 Task: Log work in the project AgileLink for the issue 'Upgrade the security features of a web application to improve data protection and secure communication between server and client' spent time as '2w 3d 14h 53m' and remaining time as '2w 5d 5h 56m' and move to top of backlog. Now add the issue to the epic 'Internet of Things (IoT) implementation'. Log work in the project AgileLink for the issue 'Create a new online platform for online music theory courses with advanced music notation and ear training features' spent time as '4w 4d 18h 43m' and remaining time as '4w 4d 21h 39m' and move to bottom of backlog. Now add the issue to the epic 'Artificial intelligence (AI) integration'
Action: Mouse moved to (199, 64)
Screenshot: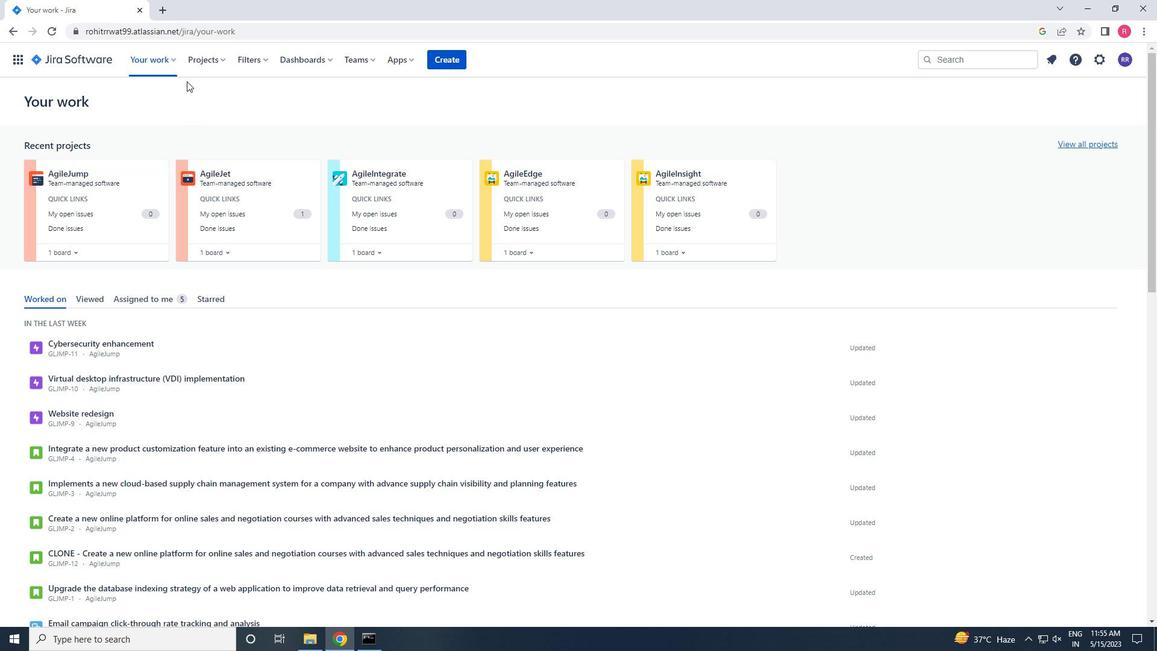 
Action: Mouse pressed left at (199, 64)
Screenshot: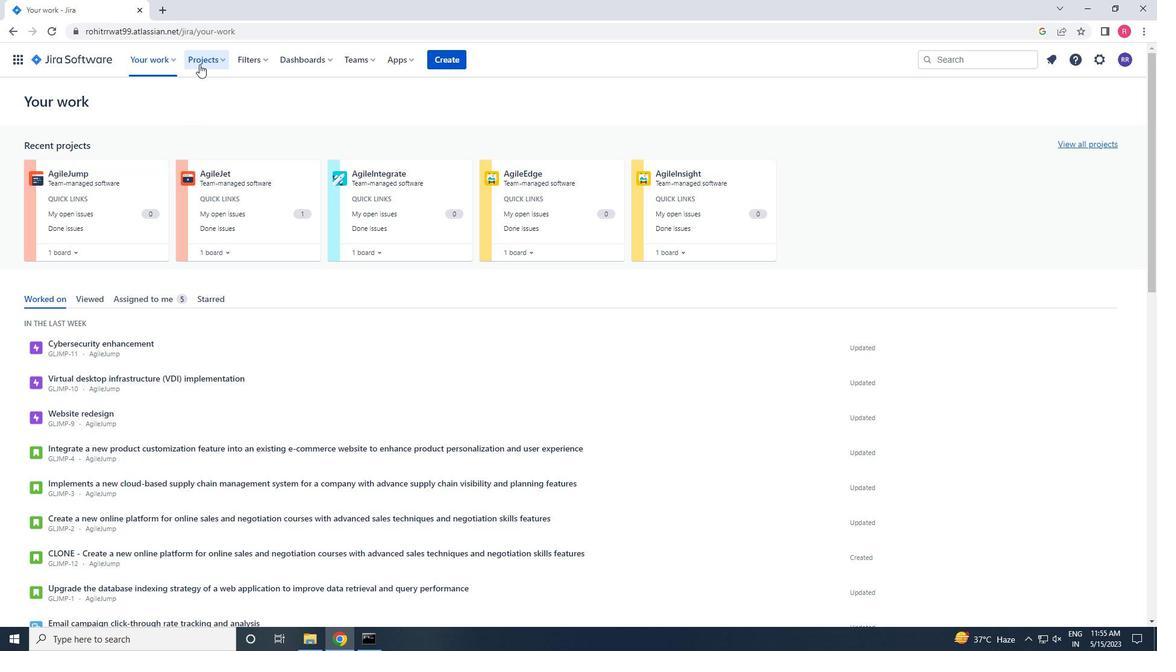 
Action: Mouse moved to (225, 106)
Screenshot: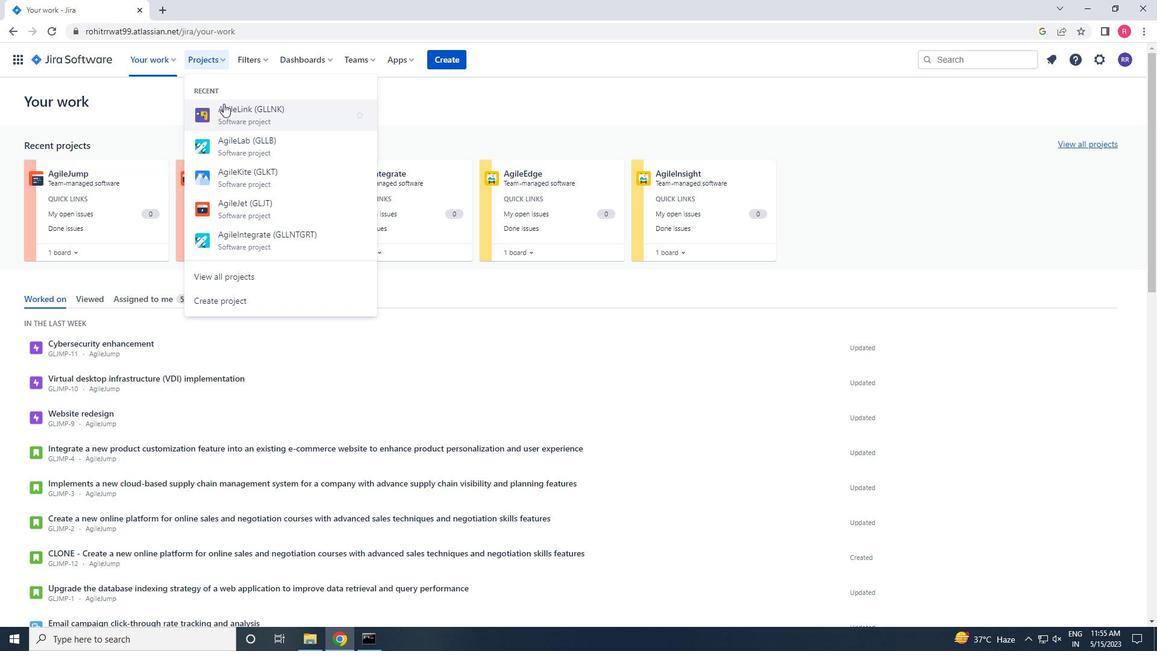 
Action: Mouse pressed left at (225, 106)
Screenshot: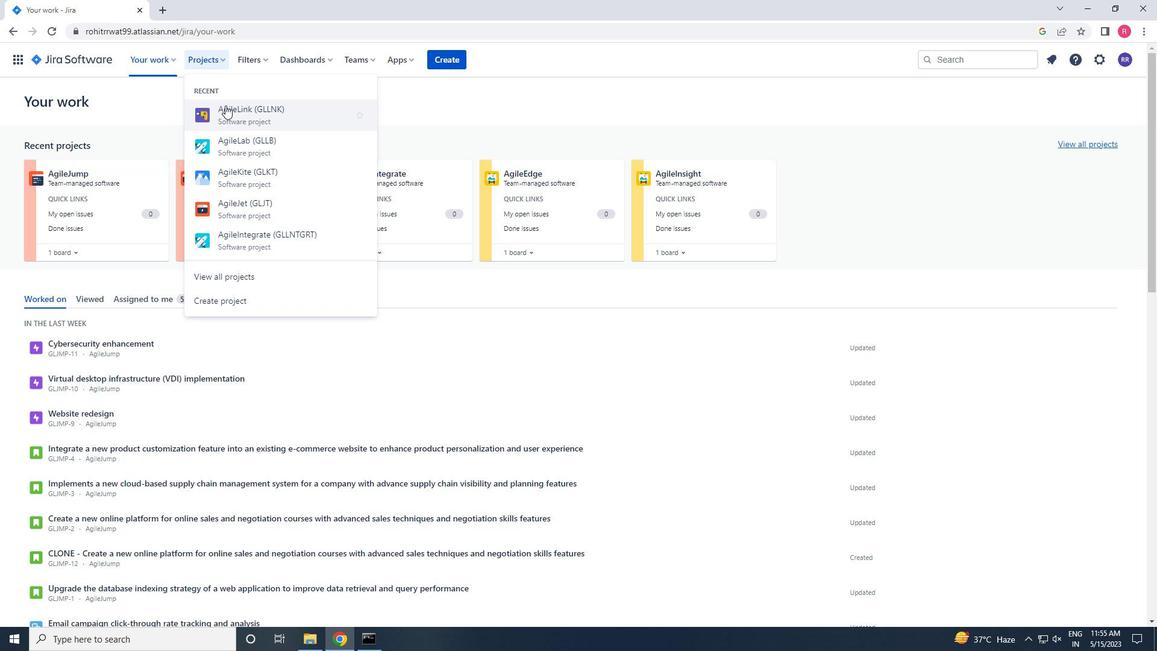 
Action: Mouse moved to (46, 177)
Screenshot: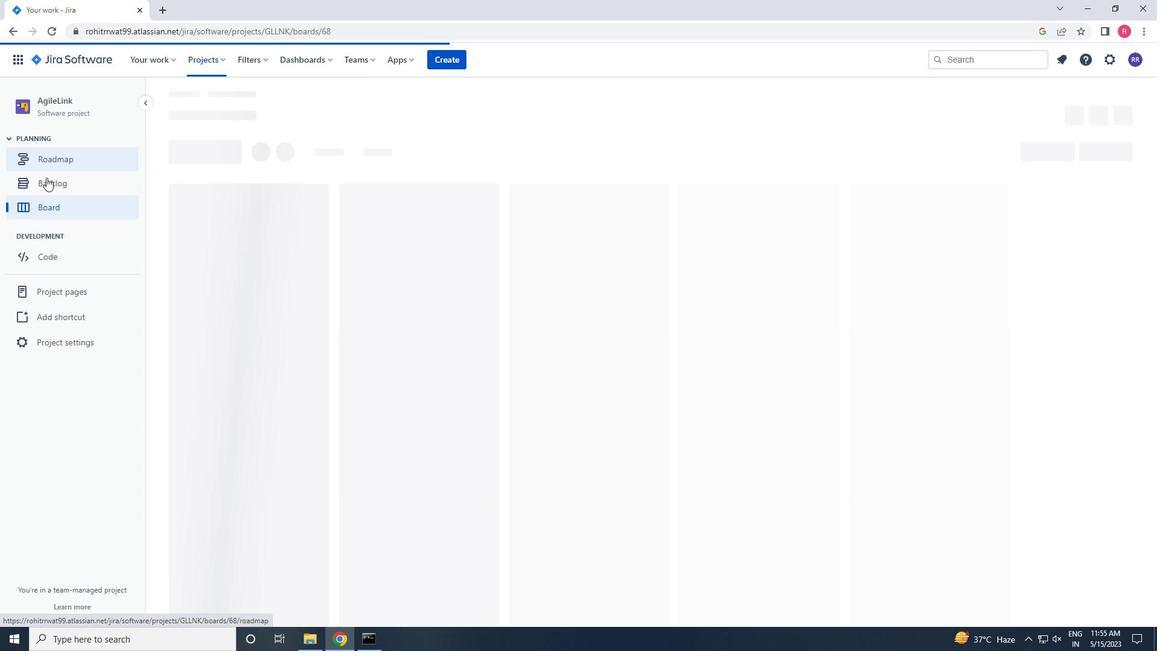 
Action: Mouse pressed left at (46, 177)
Screenshot: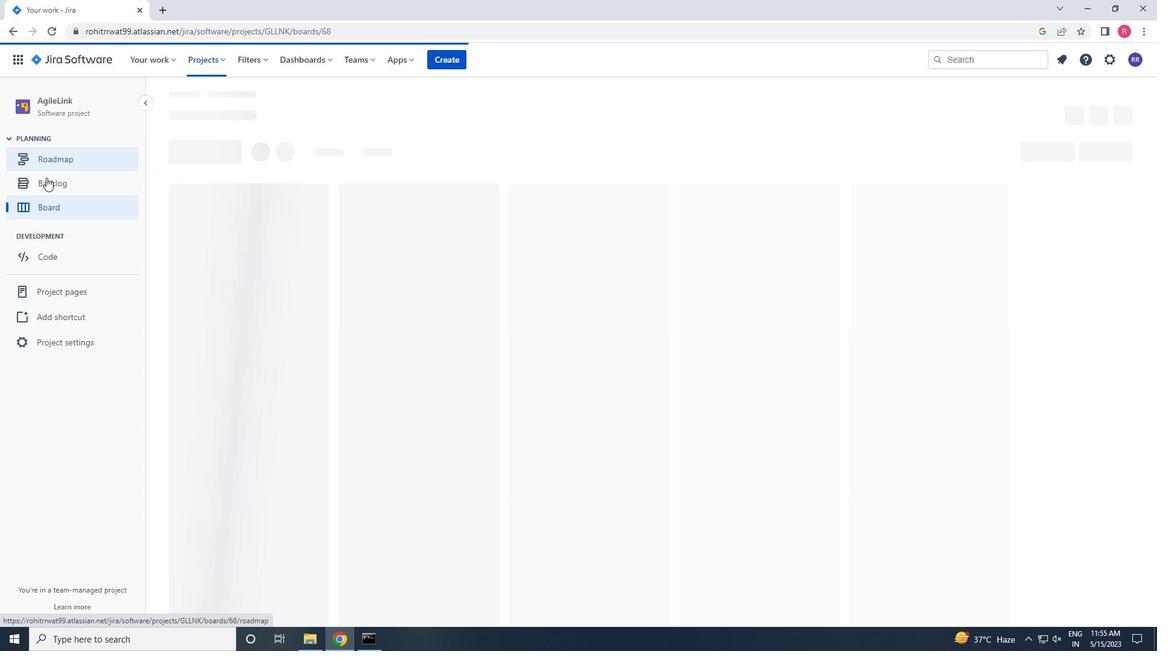 
Action: Mouse moved to (968, 434)
Screenshot: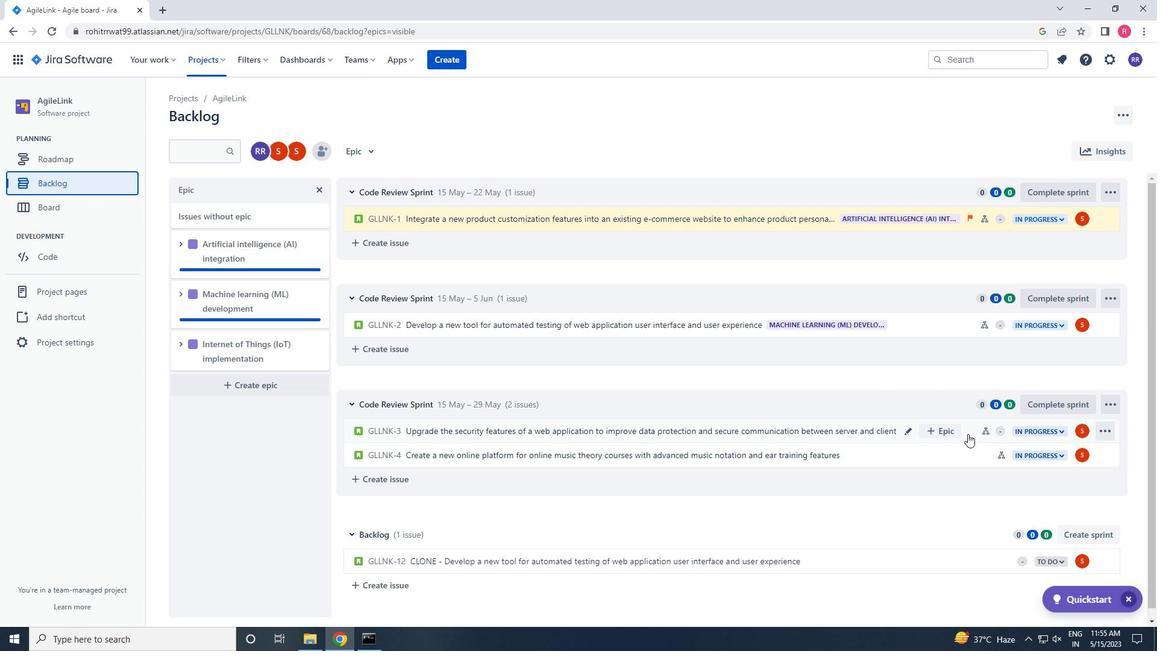 
Action: Mouse pressed left at (968, 434)
Screenshot: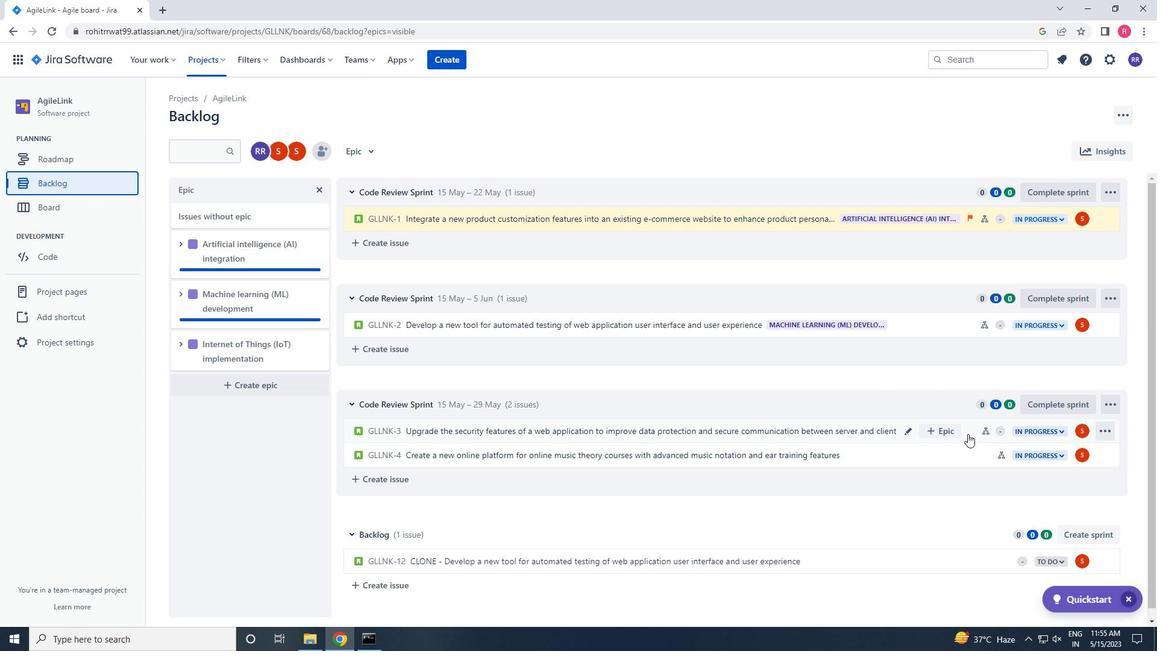 
Action: Mouse moved to (1114, 185)
Screenshot: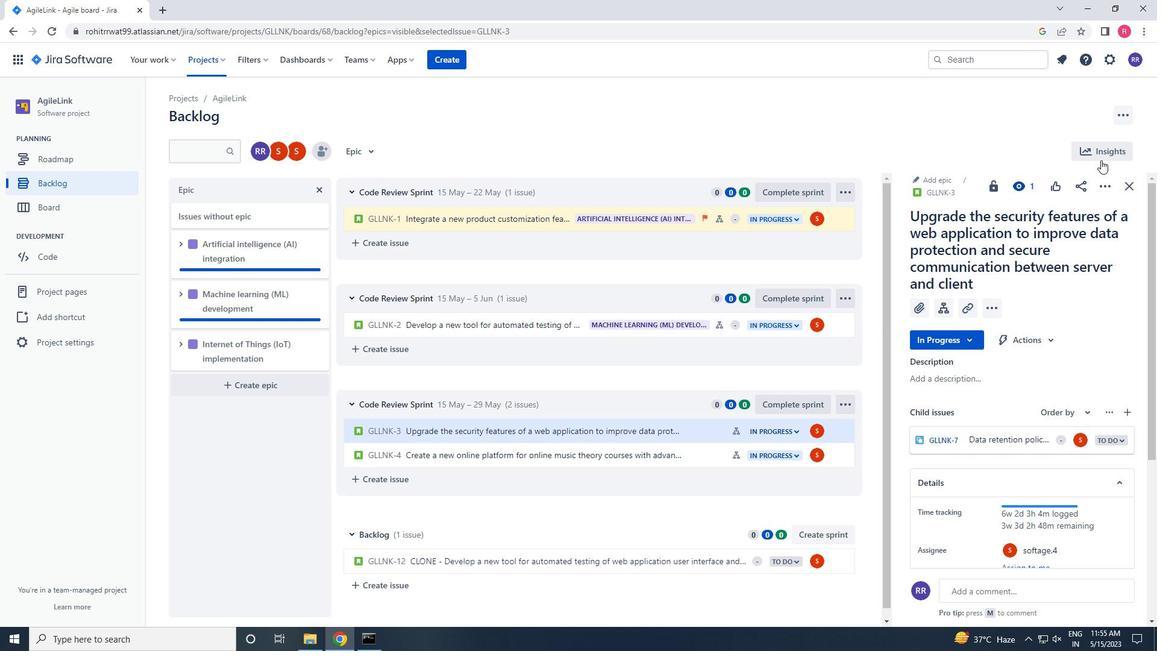 
Action: Mouse pressed left at (1114, 185)
Screenshot: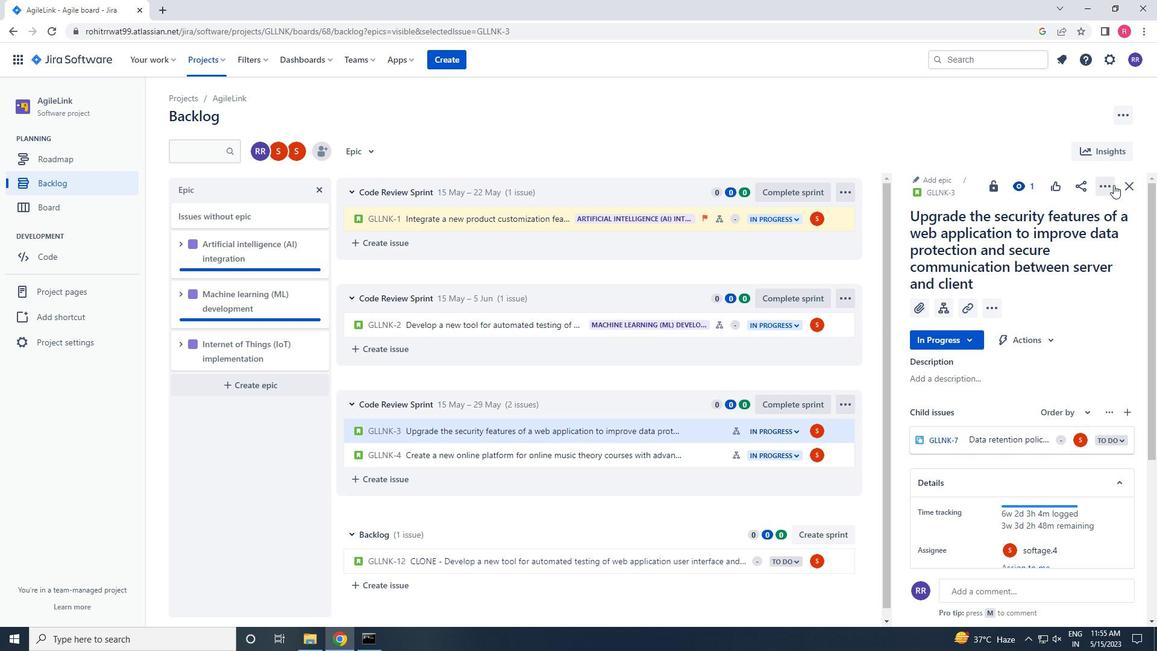 
Action: Mouse moved to (1046, 218)
Screenshot: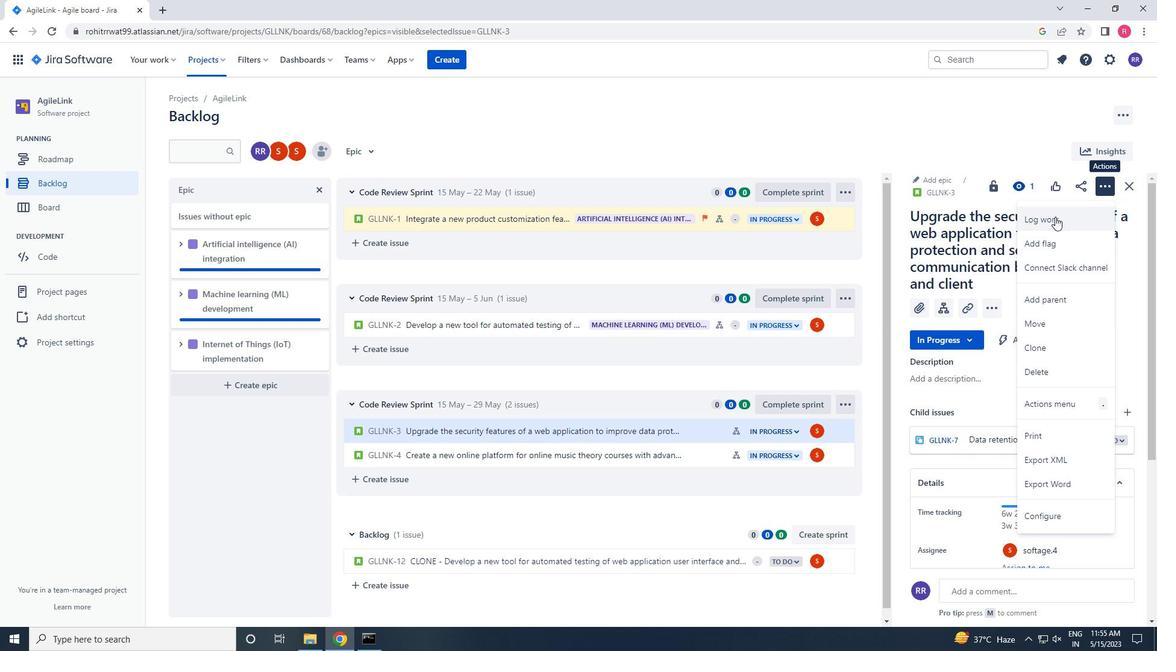 
Action: Mouse pressed left at (1046, 218)
Screenshot: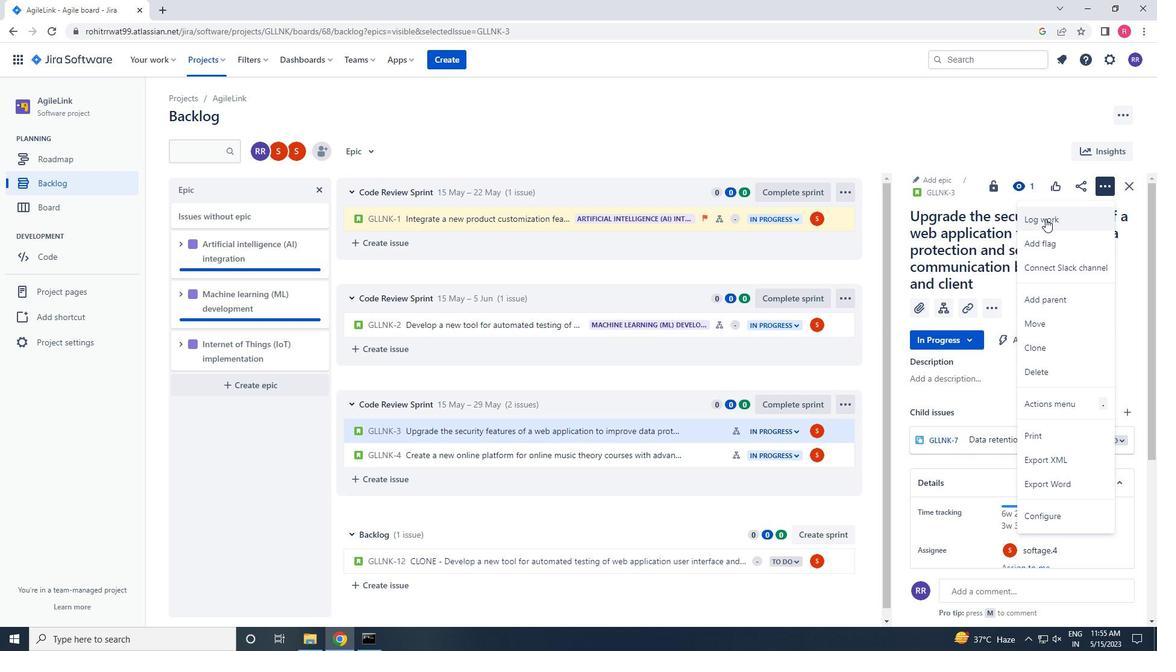 
Action: Key pressed 2w<Key.space>3d<Key.space>14h<Key.space>53m<Key.tab>2w<Key.space>5d<Key.space>5h<Key.space>56m
Screenshot: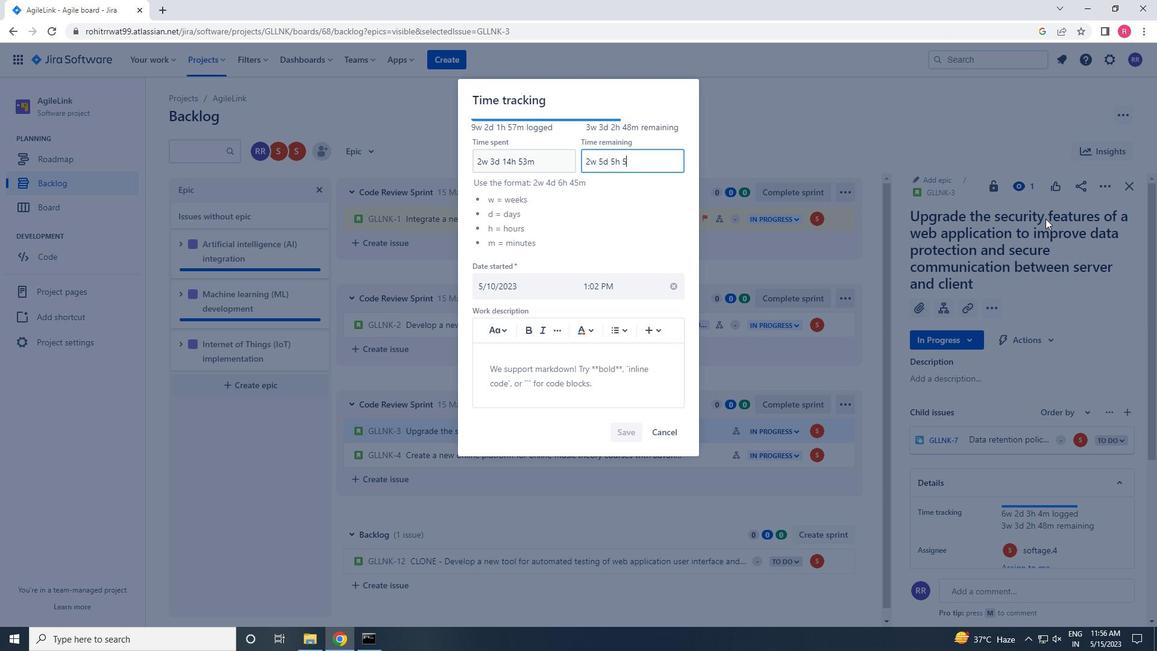 
Action: Mouse moved to (625, 431)
Screenshot: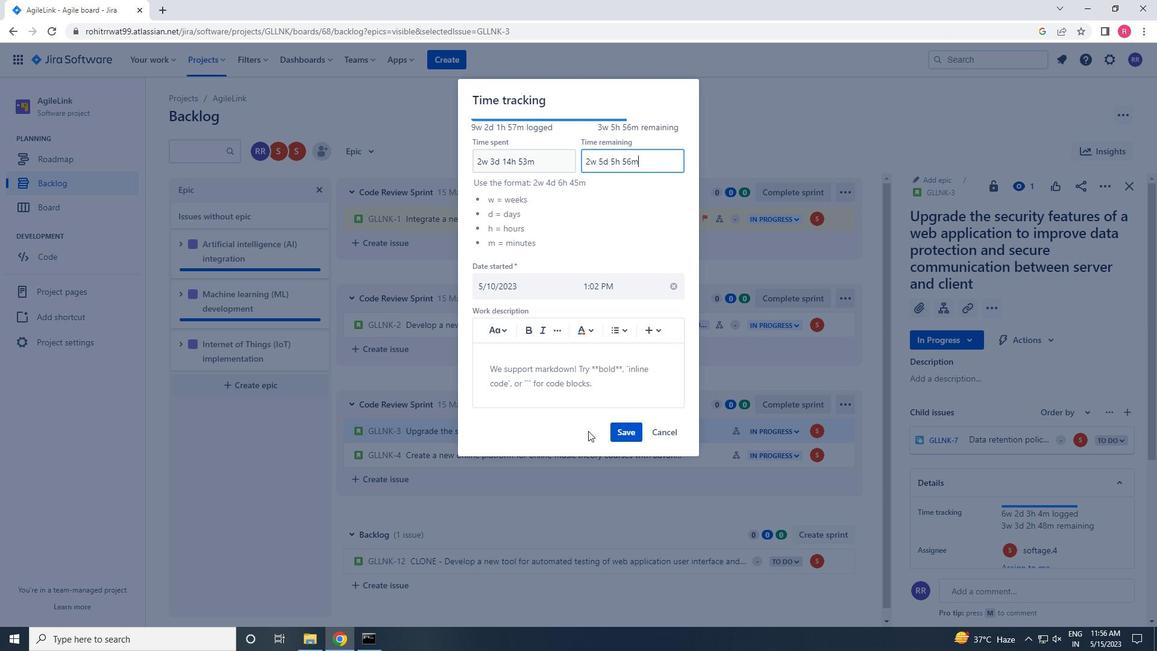 
Action: Mouse pressed left at (625, 431)
Screenshot: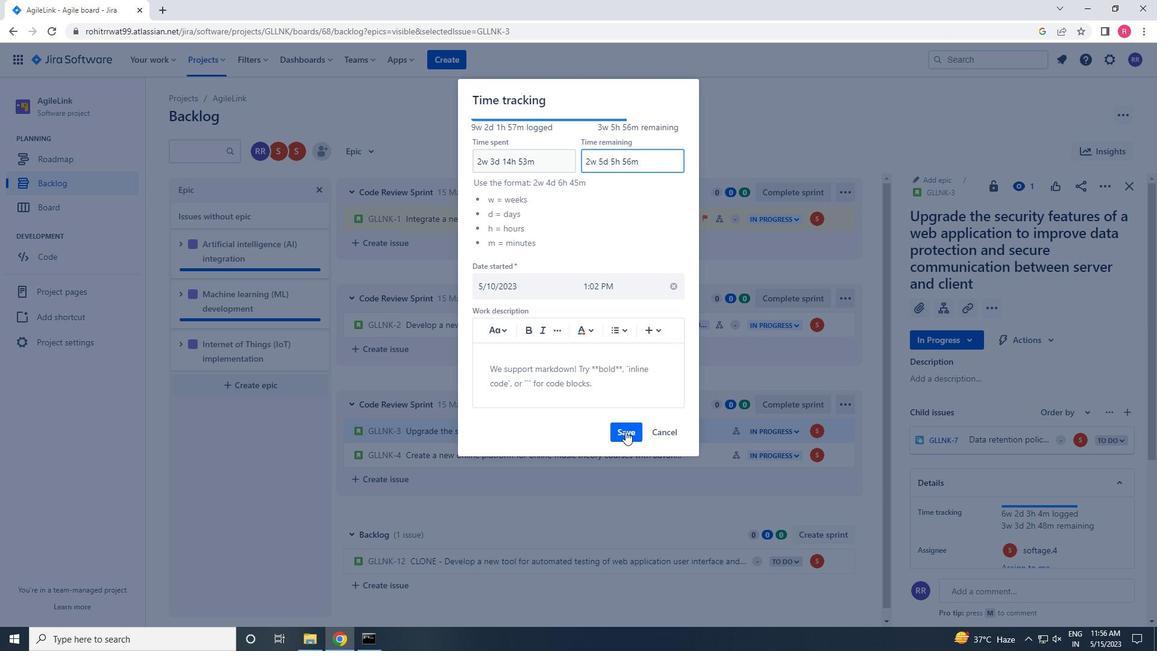 
Action: Mouse moved to (839, 436)
Screenshot: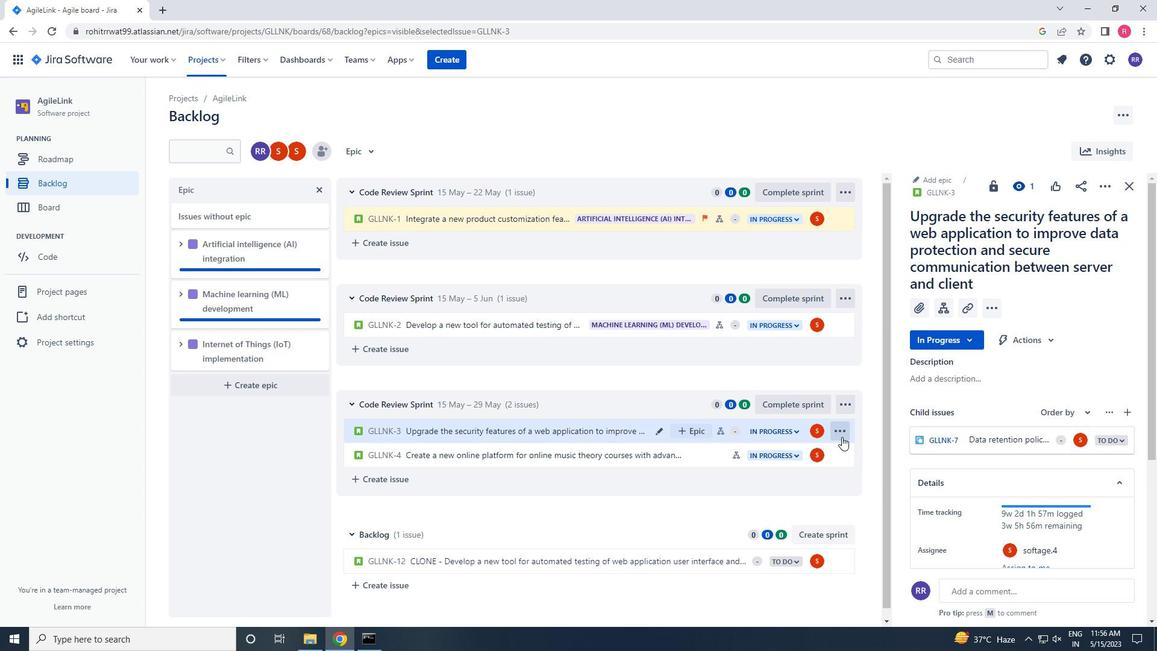 
Action: Mouse pressed left at (839, 436)
Screenshot: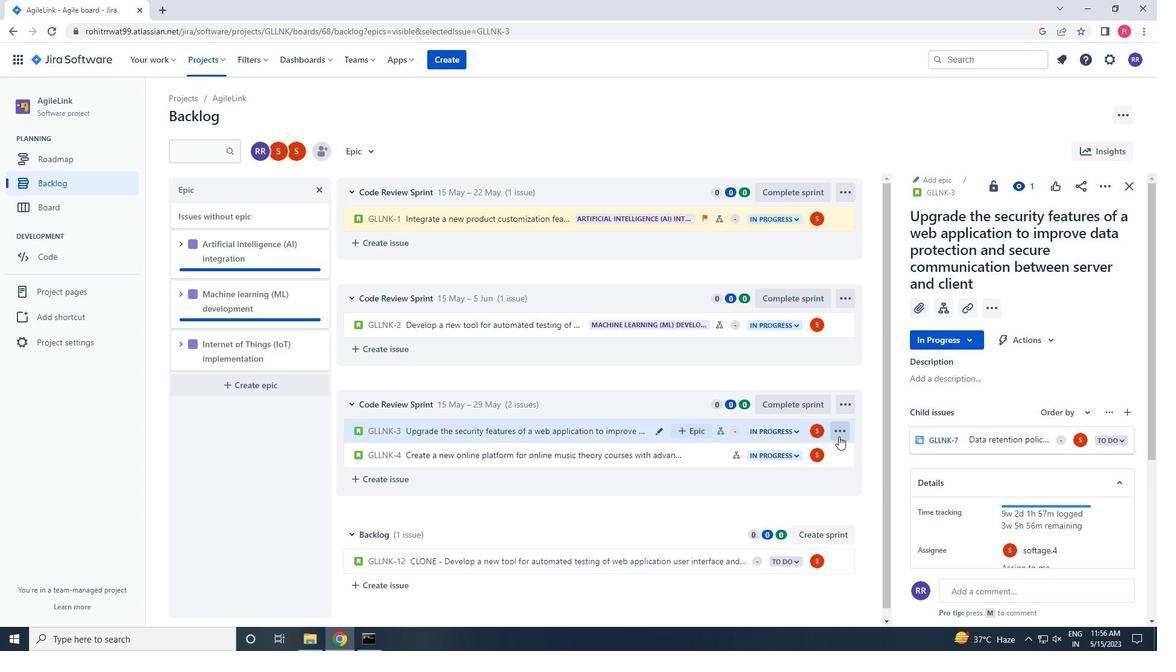 
Action: Mouse moved to (800, 388)
Screenshot: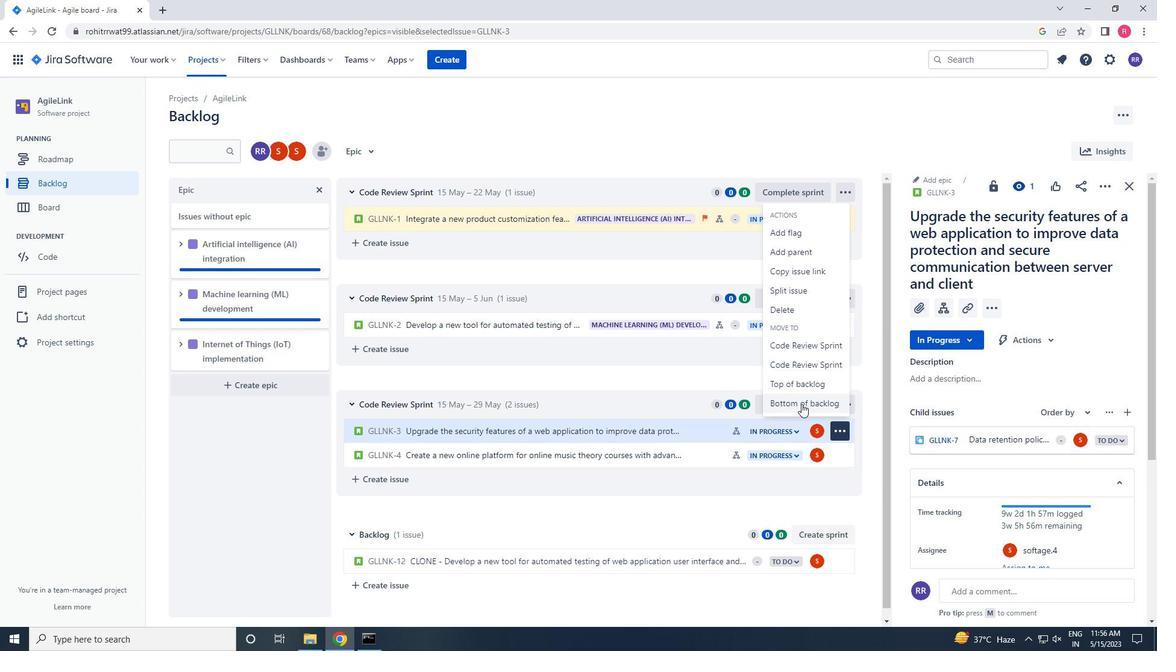 
Action: Mouse pressed left at (800, 388)
Screenshot: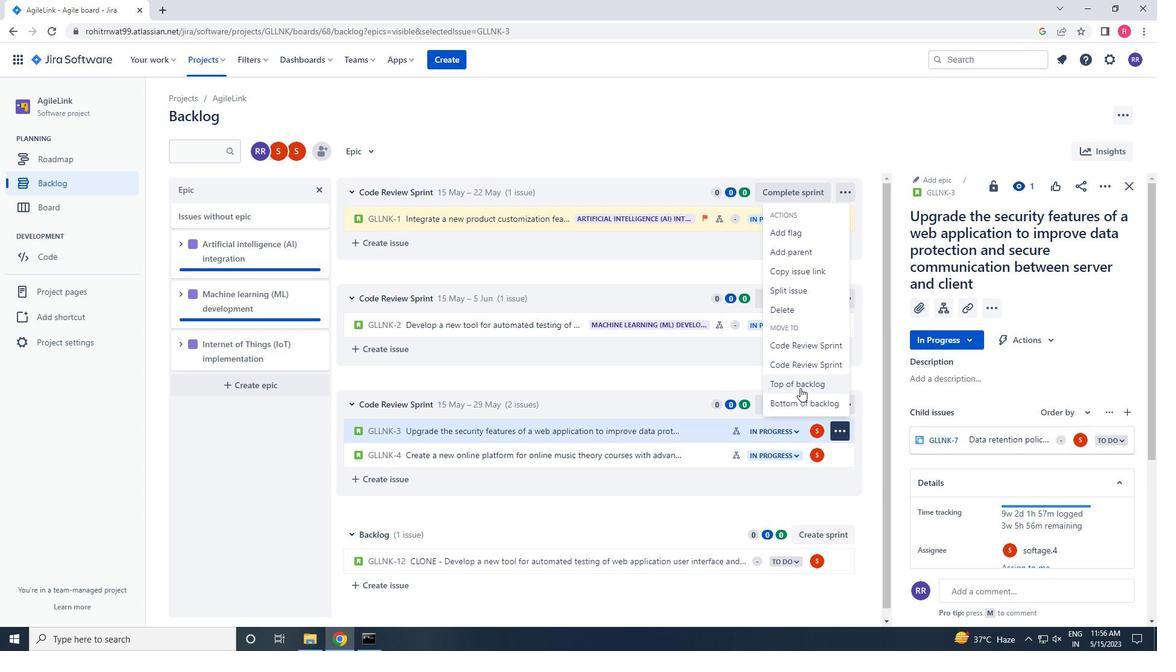 
Action: Mouse moved to (619, 199)
Screenshot: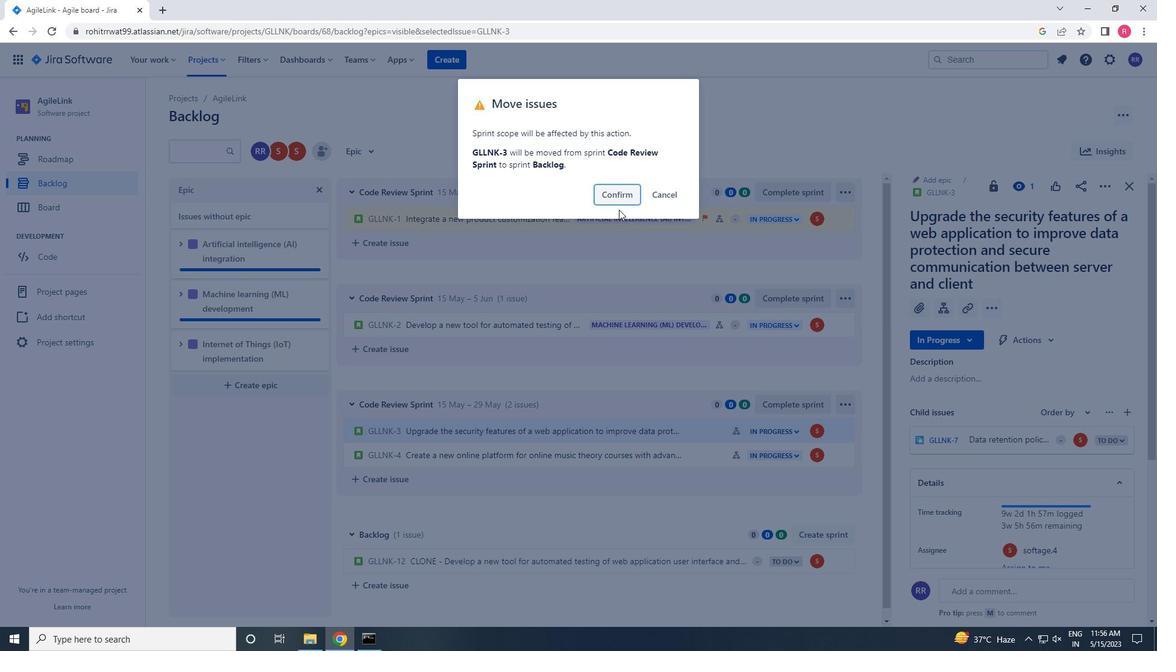 
Action: Mouse pressed left at (619, 199)
Screenshot: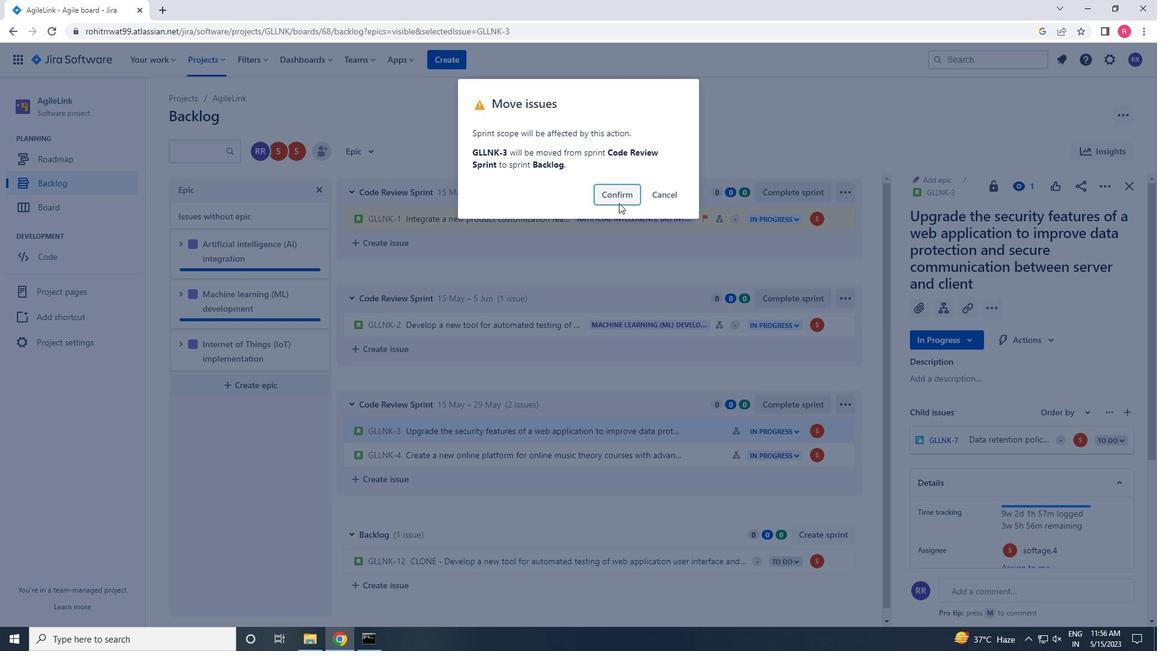 
Action: Mouse moved to (694, 537)
Screenshot: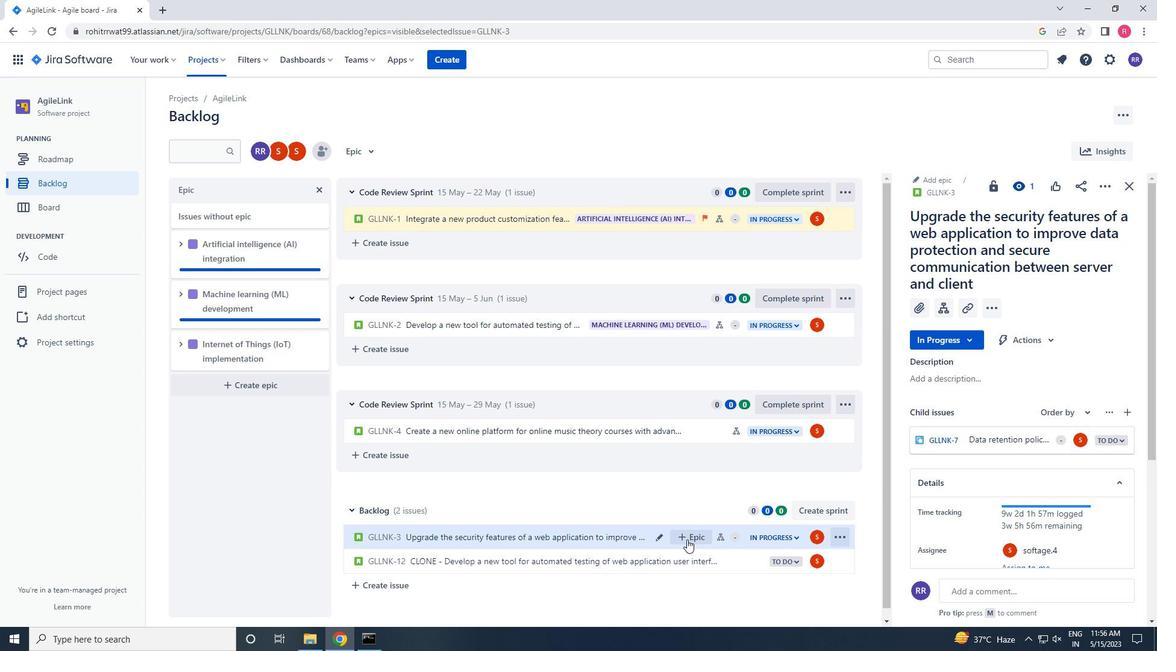 
Action: Mouse pressed left at (694, 537)
Screenshot: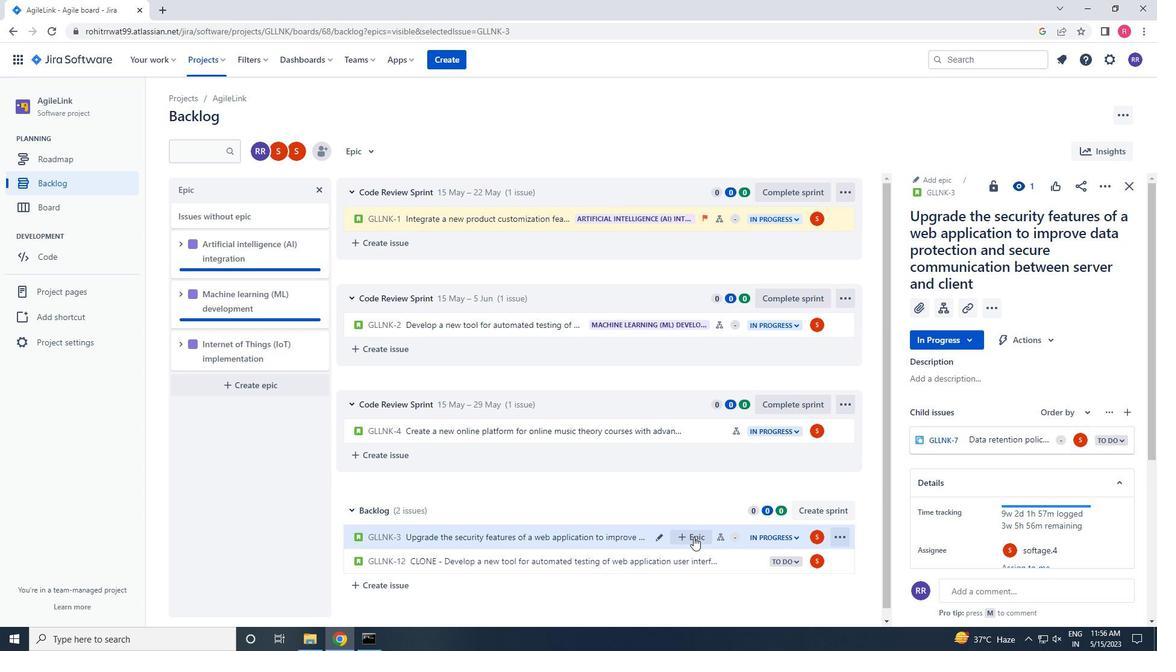 
Action: Mouse moved to (671, 521)
Screenshot: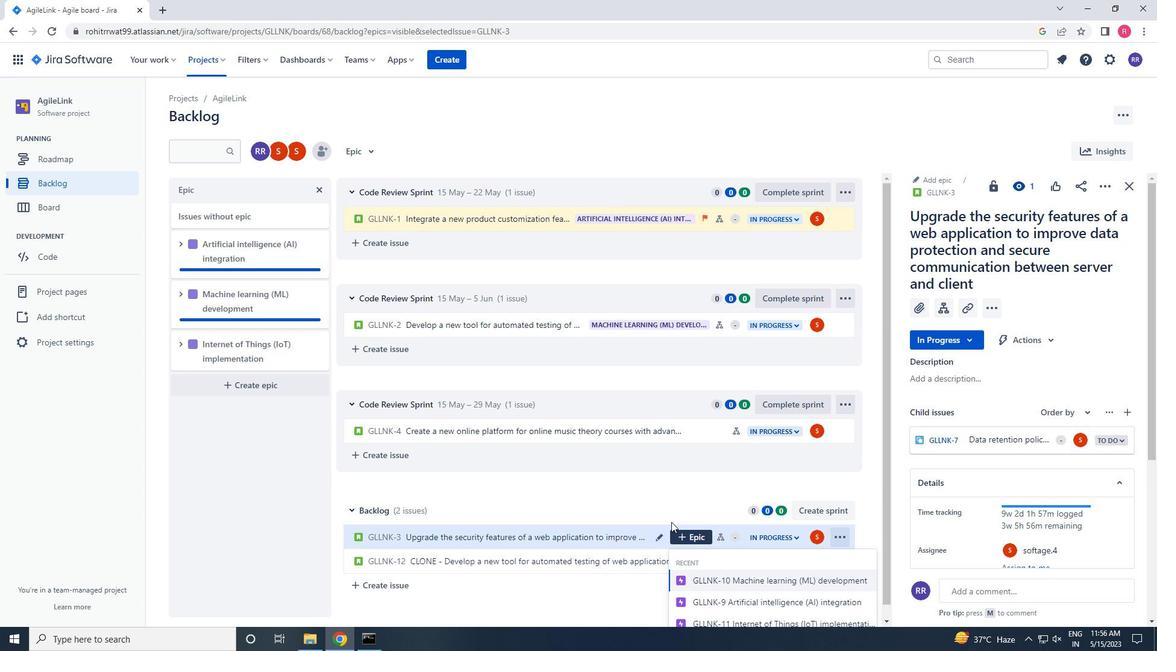 
Action: Mouse scrolled (671, 521) with delta (0, 0)
Screenshot: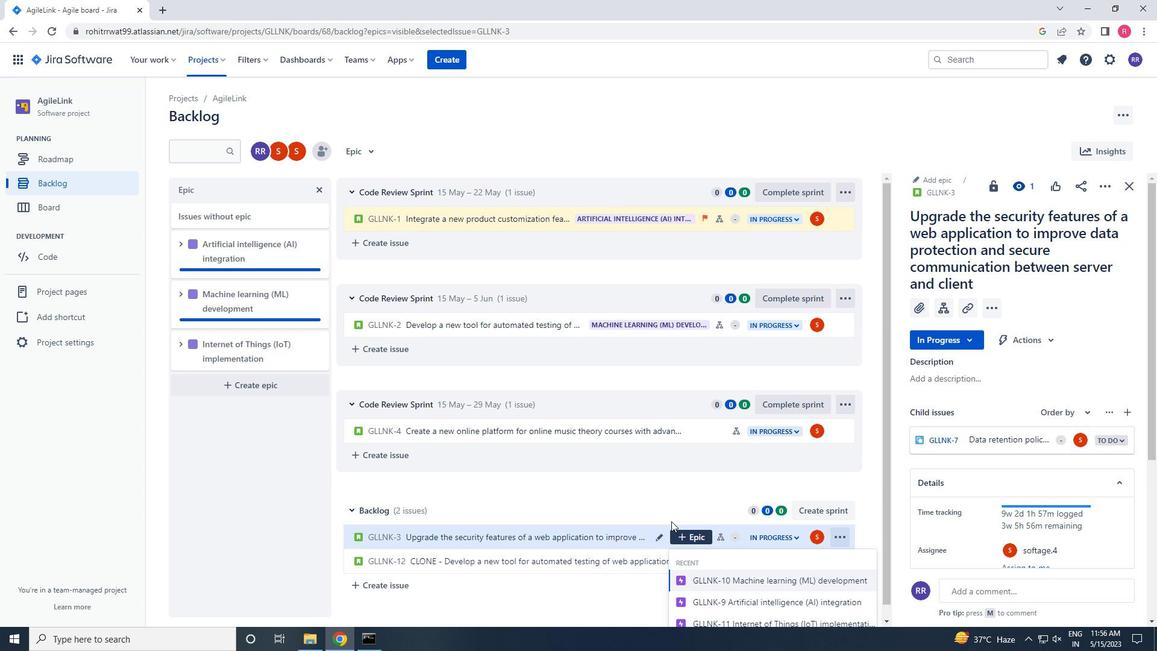 
Action: Mouse scrolled (671, 521) with delta (0, 0)
Screenshot: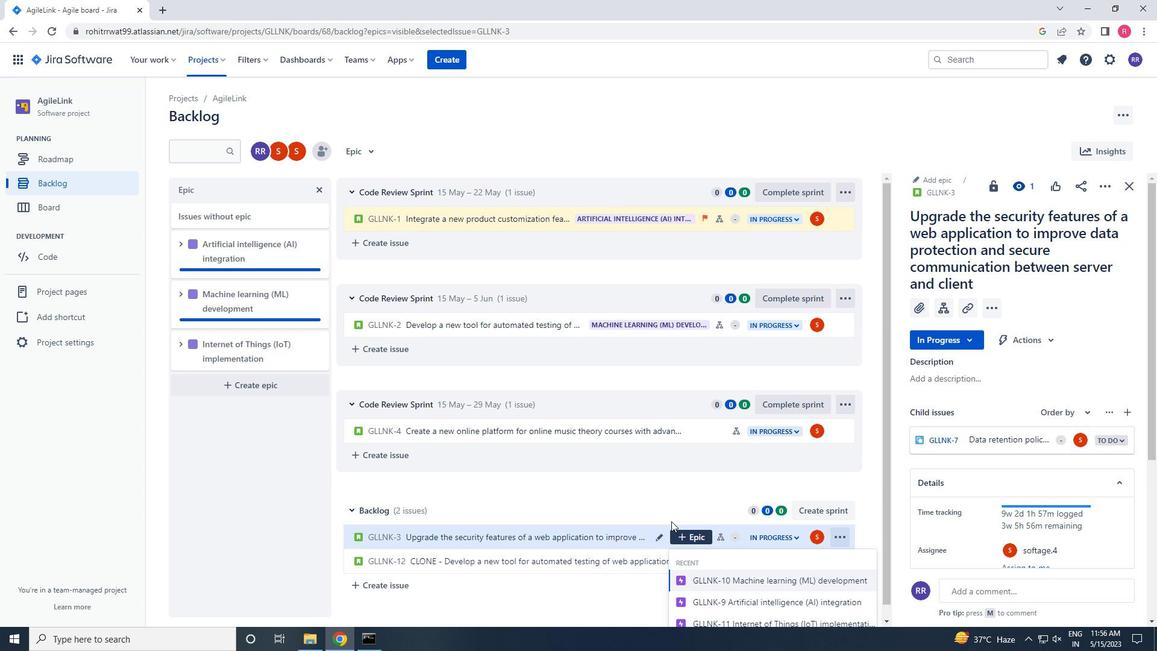 
Action: Mouse scrolled (671, 521) with delta (0, 0)
Screenshot: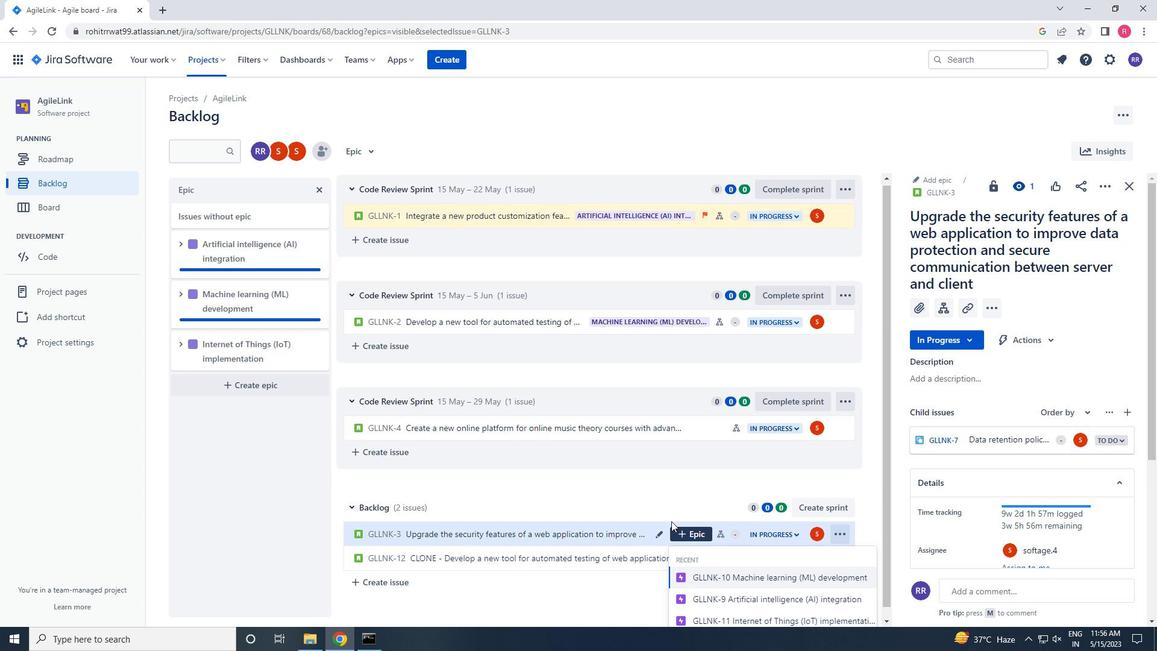 
Action: Mouse moved to (671, 521)
Screenshot: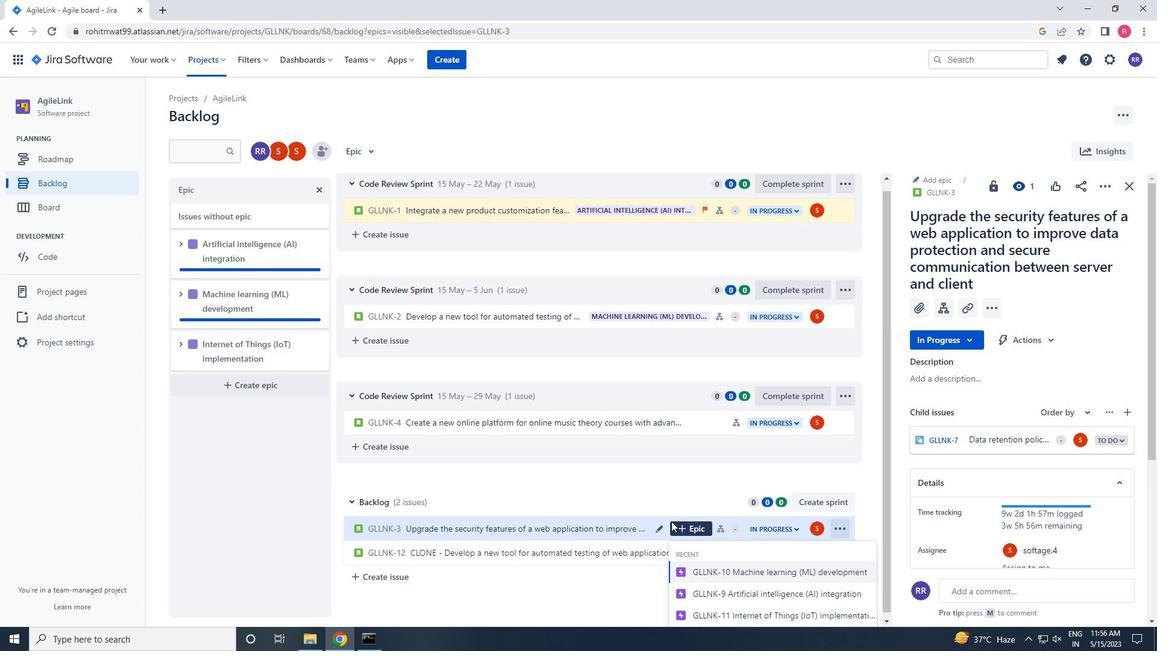 
Action: Mouse scrolled (671, 520) with delta (0, 0)
Screenshot: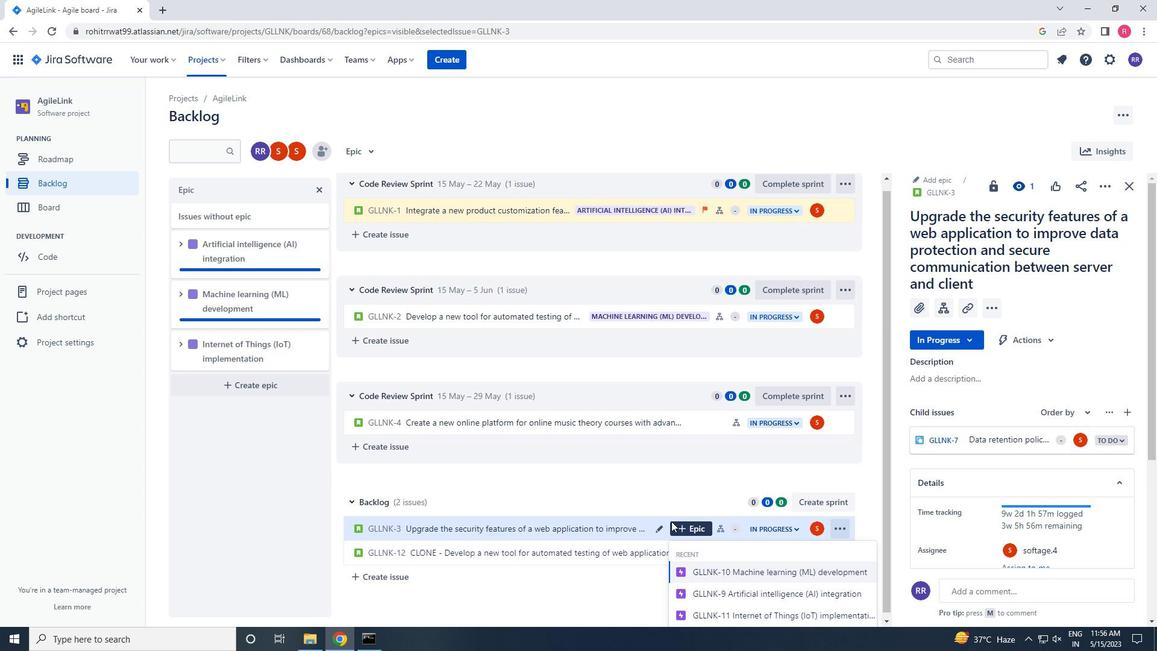 
Action: Mouse moved to (671, 518)
Screenshot: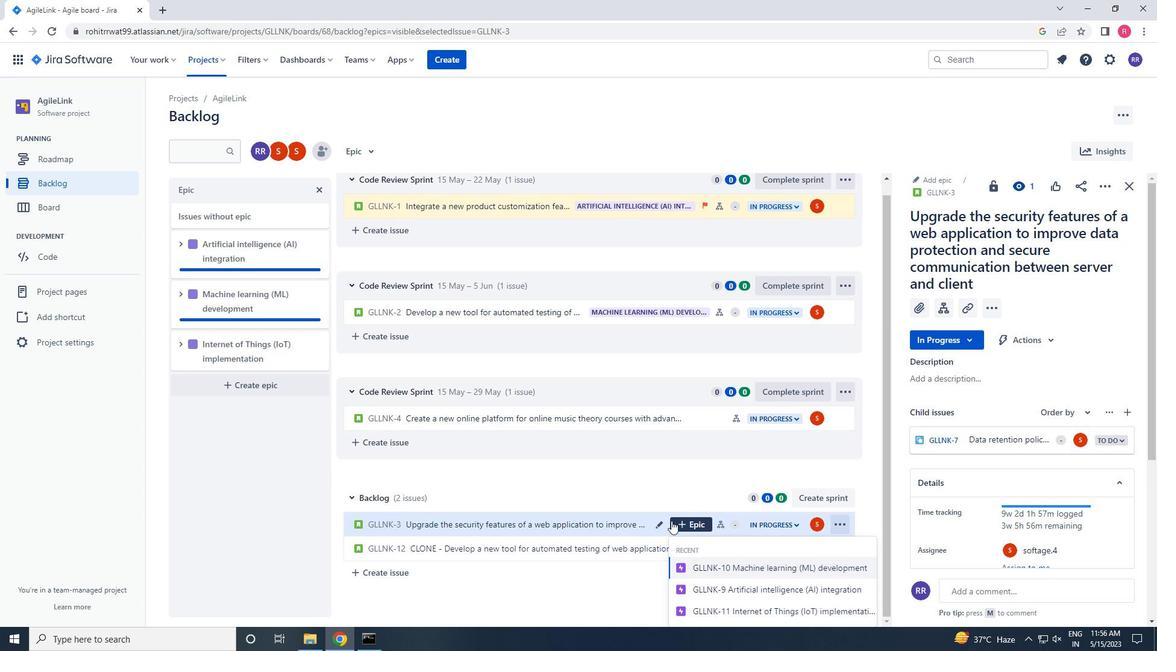 
Action: Mouse scrolled (671, 517) with delta (0, 0)
Screenshot: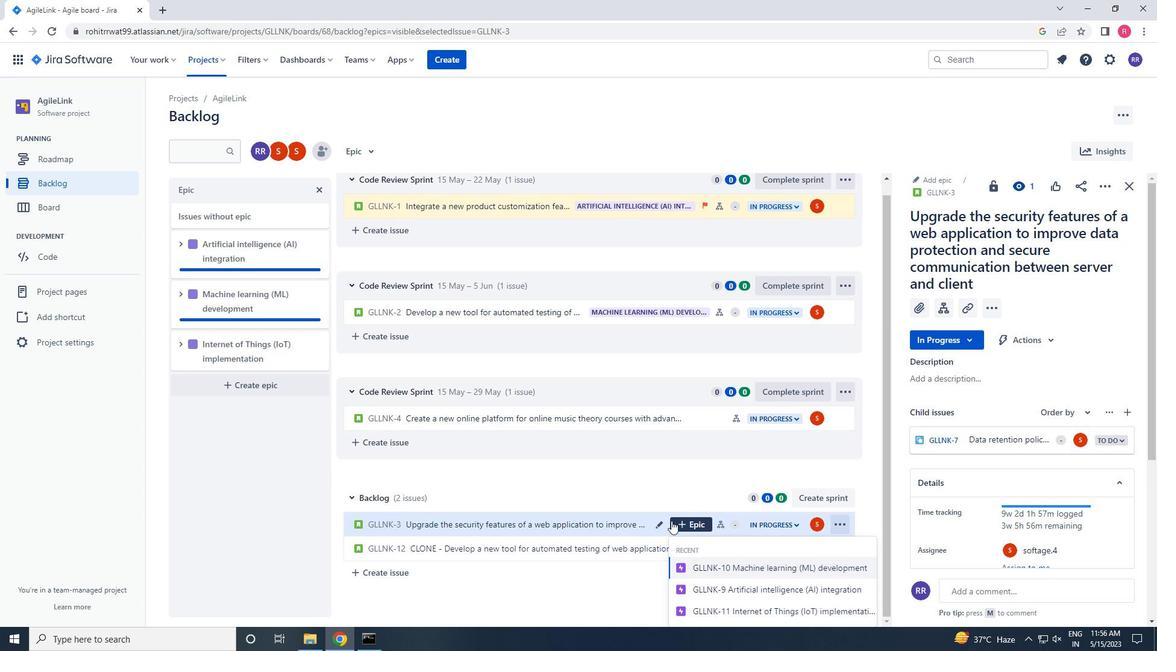 
Action: Mouse moved to (739, 609)
Screenshot: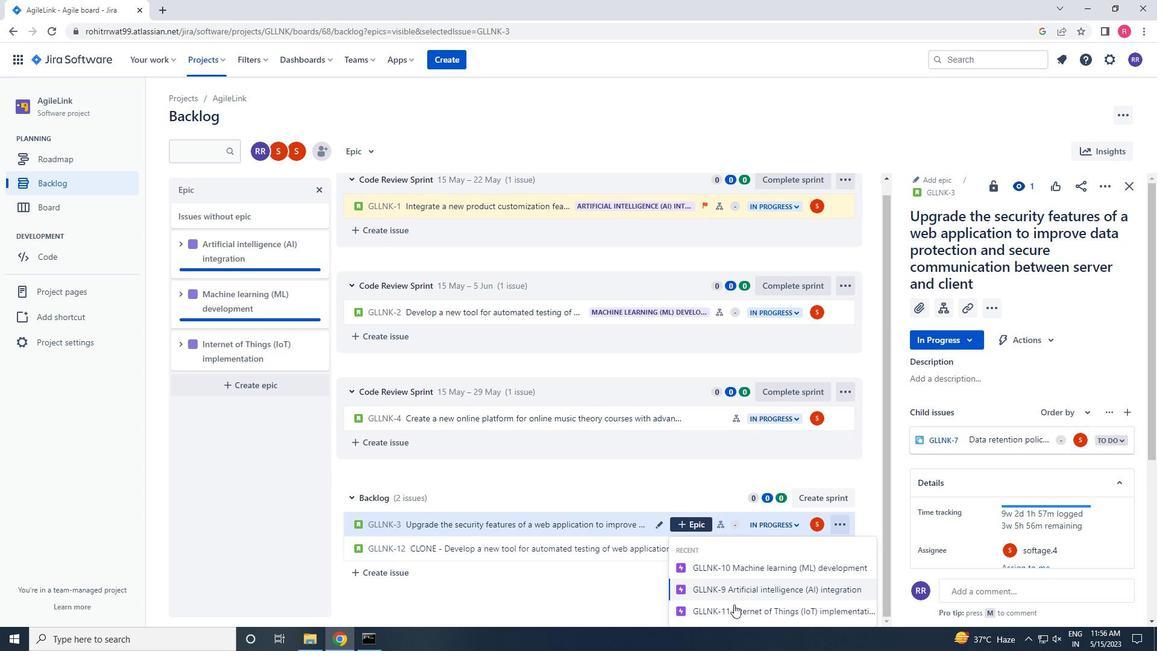 
Action: Mouse pressed left at (739, 609)
Screenshot: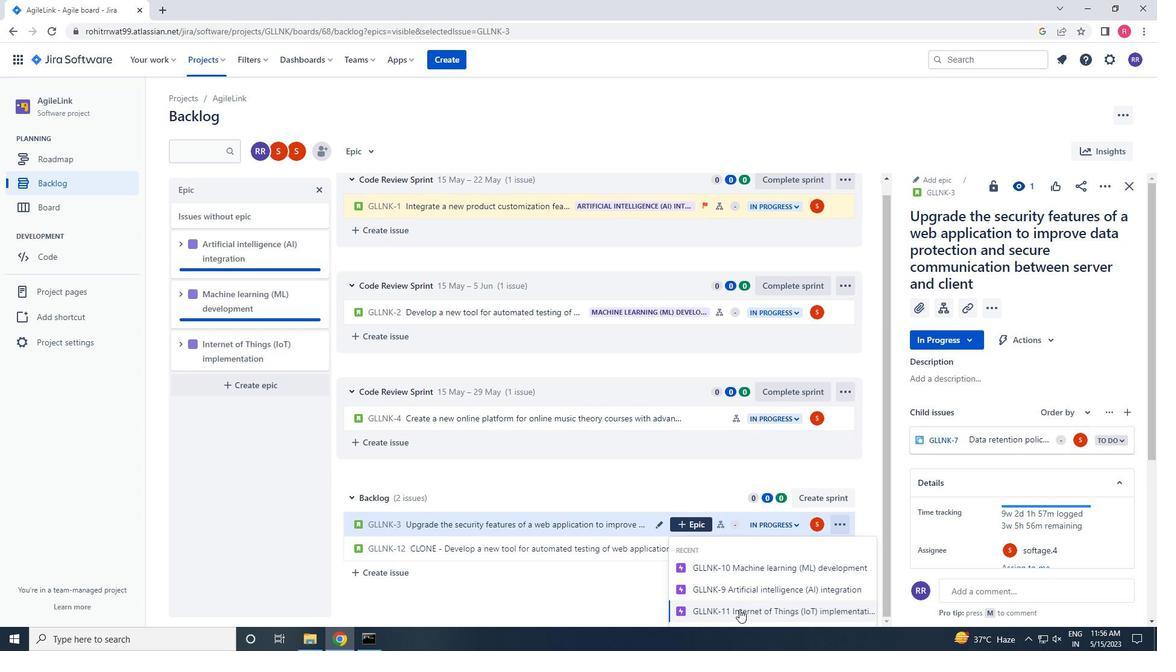 
Action: Mouse moved to (716, 428)
Screenshot: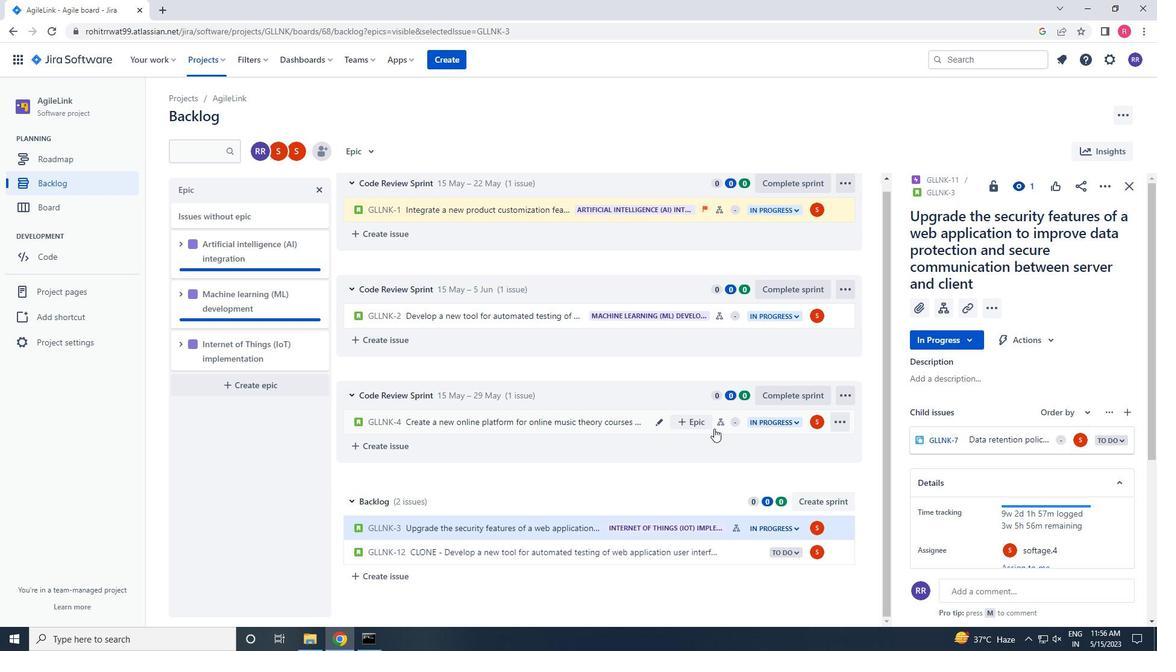 
Action: Mouse pressed left at (716, 428)
Screenshot: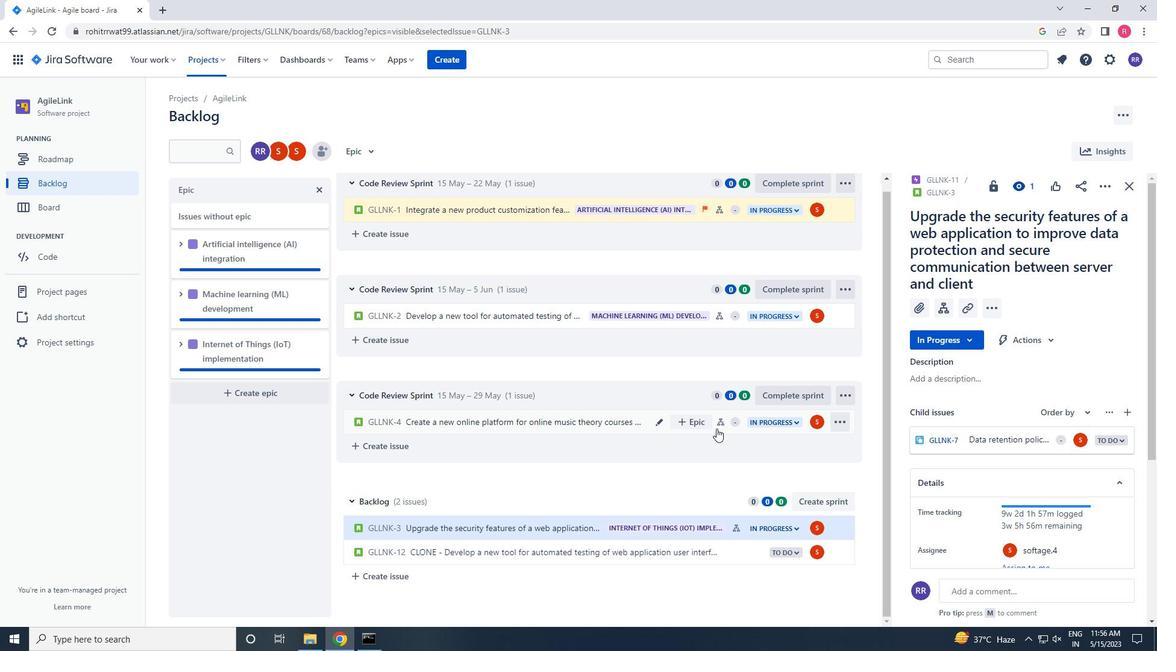 
Action: Mouse moved to (1099, 191)
Screenshot: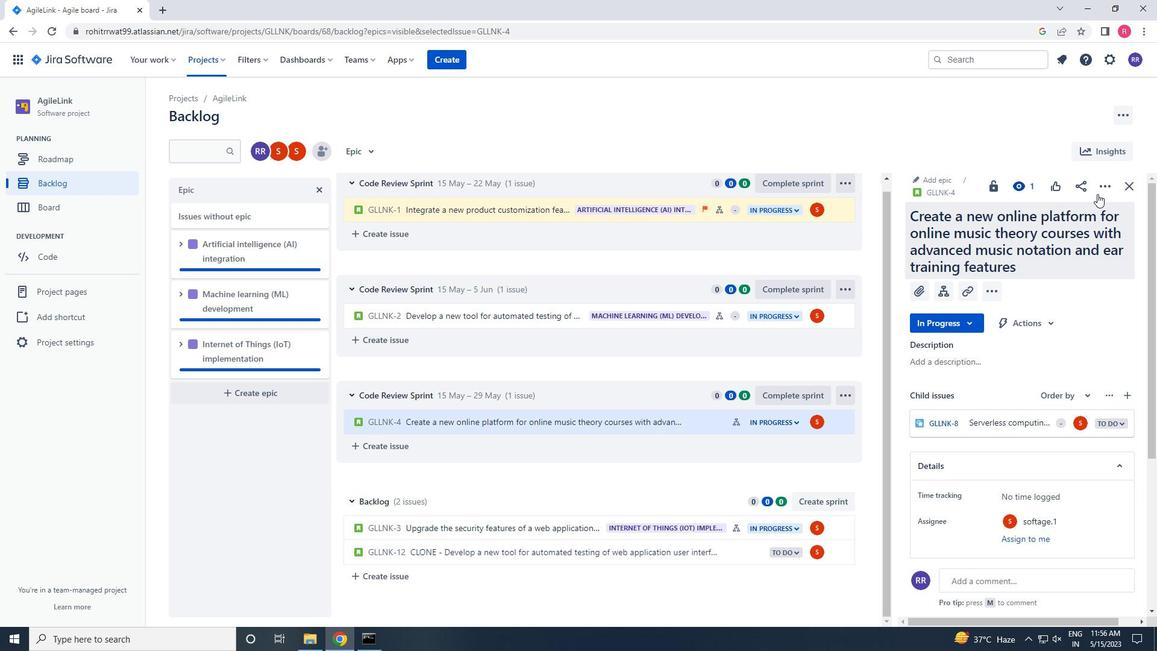 
Action: Mouse pressed left at (1099, 191)
Screenshot: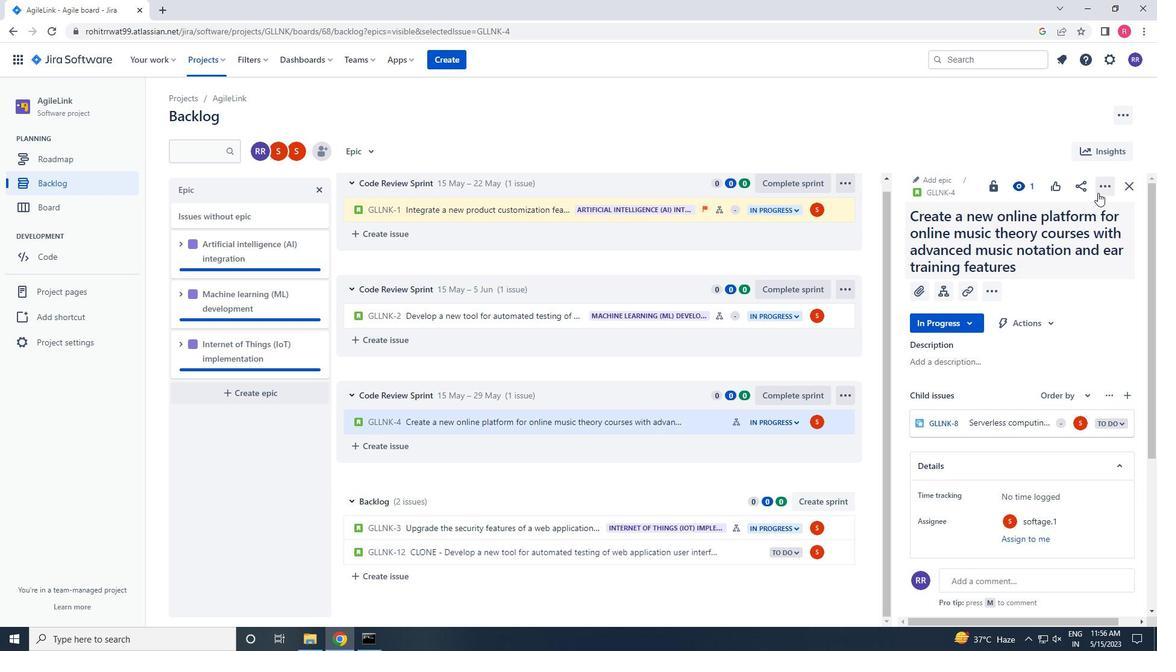 
Action: Mouse moved to (1048, 218)
Screenshot: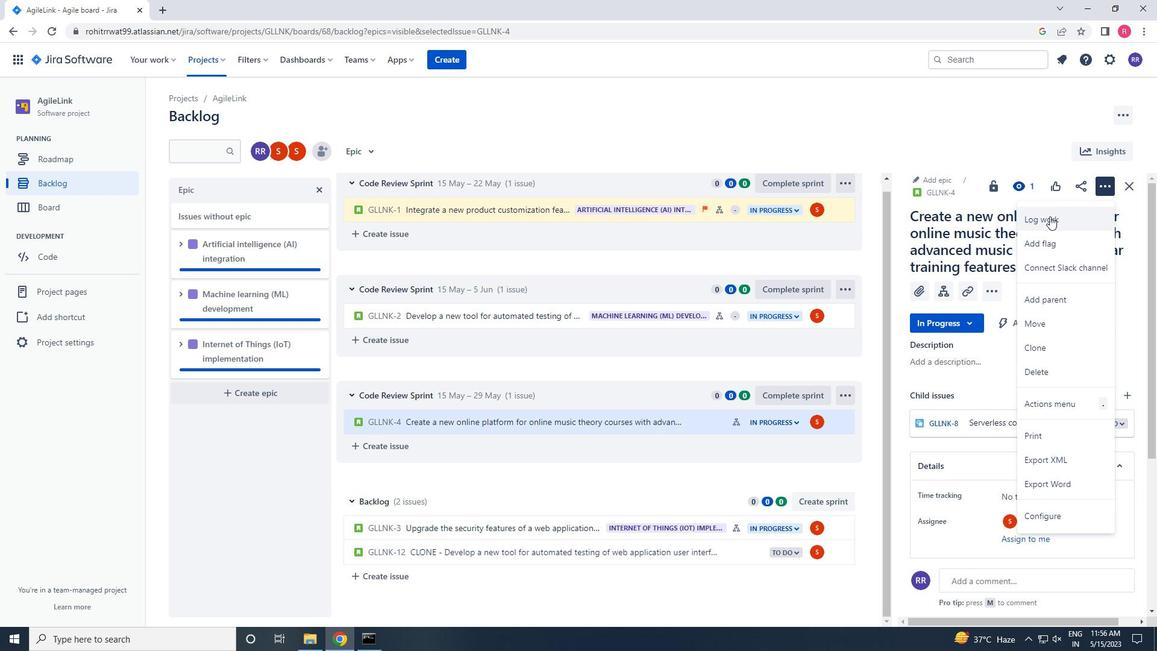 
Action: Mouse pressed left at (1048, 218)
Screenshot: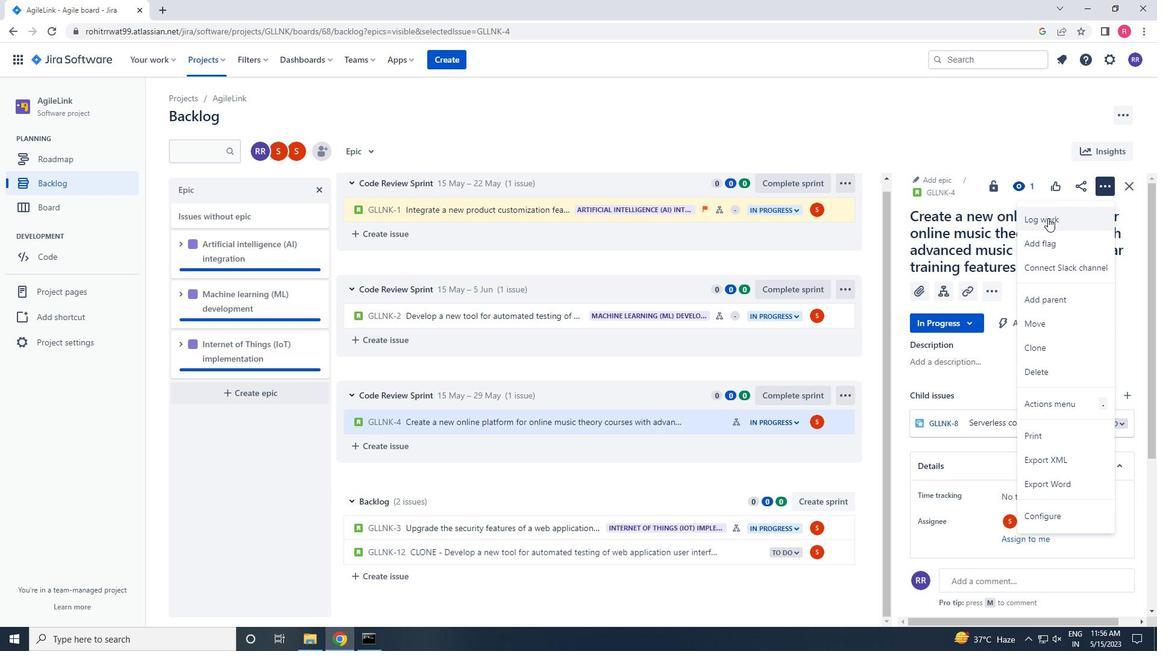 
Action: Key pressed 4w<Key.space>4d<Key.space>18h<Key.space>43m<Key.tab>4e<Key.backspace>w<Key.space>4d<Key.space>21h<Key.space>39m
Screenshot: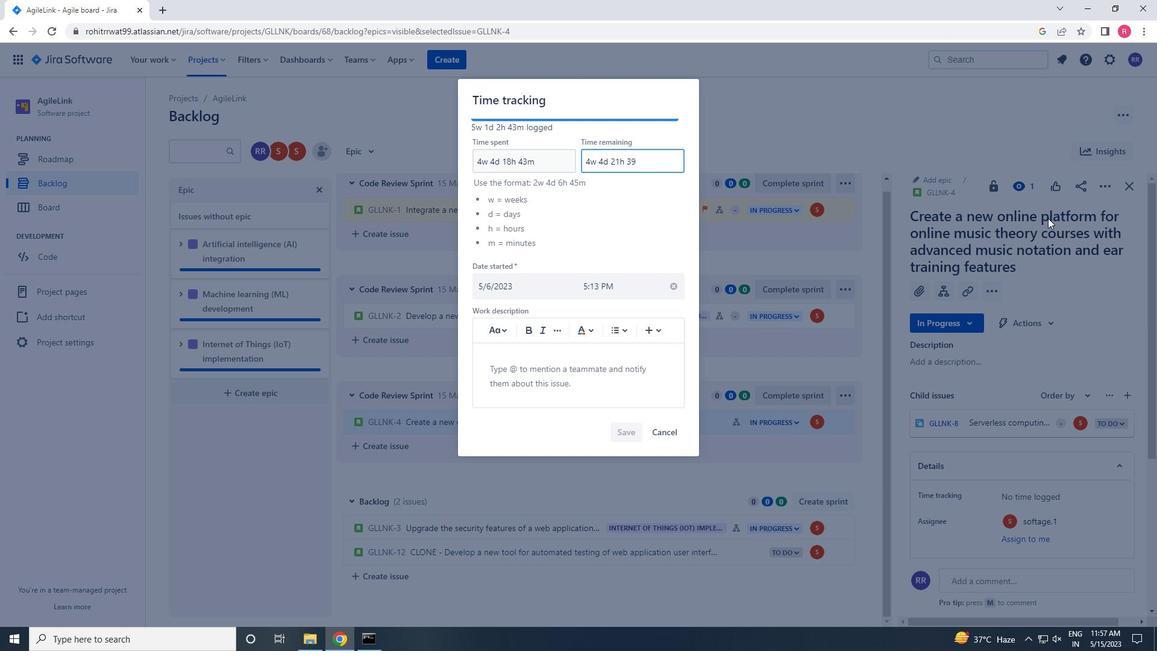 
Action: Mouse moved to (627, 433)
Screenshot: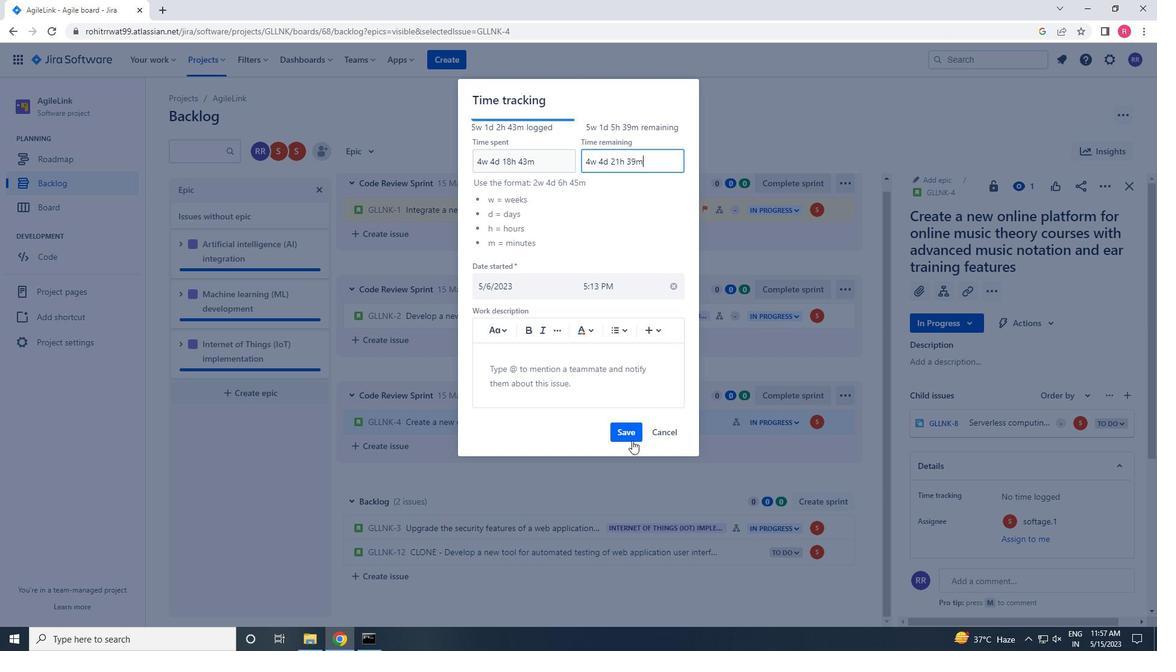 
Action: Mouse pressed left at (627, 433)
Screenshot: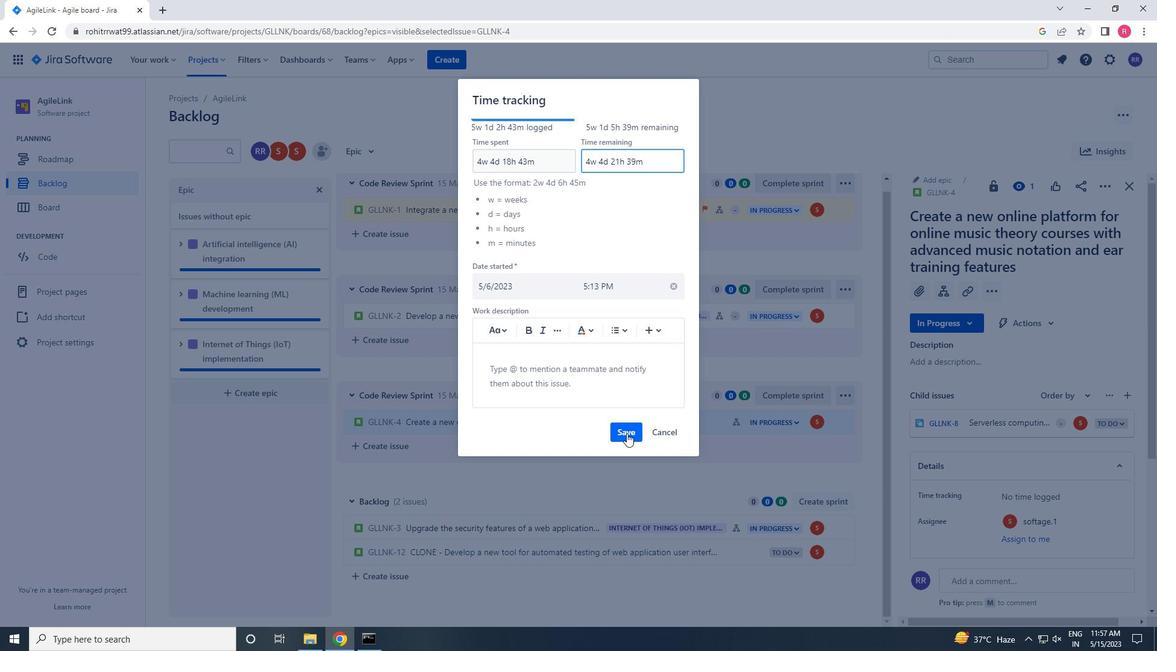 
Action: Mouse moved to (832, 425)
Screenshot: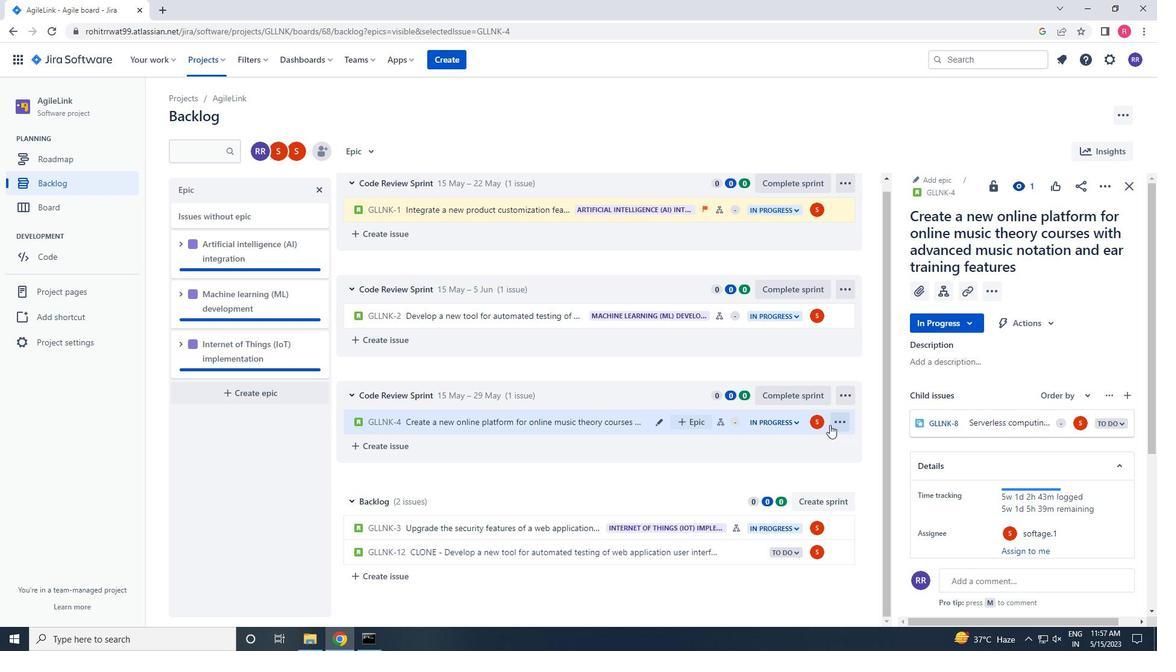 
Action: Mouse pressed left at (832, 425)
Screenshot: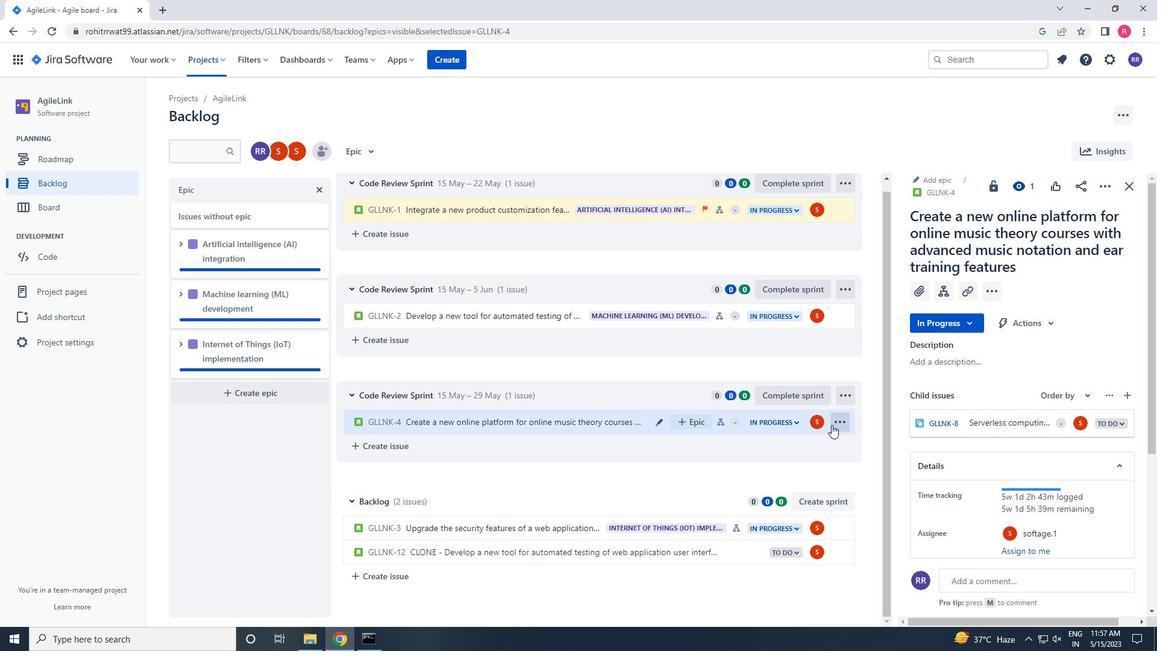 
Action: Mouse moved to (798, 385)
Screenshot: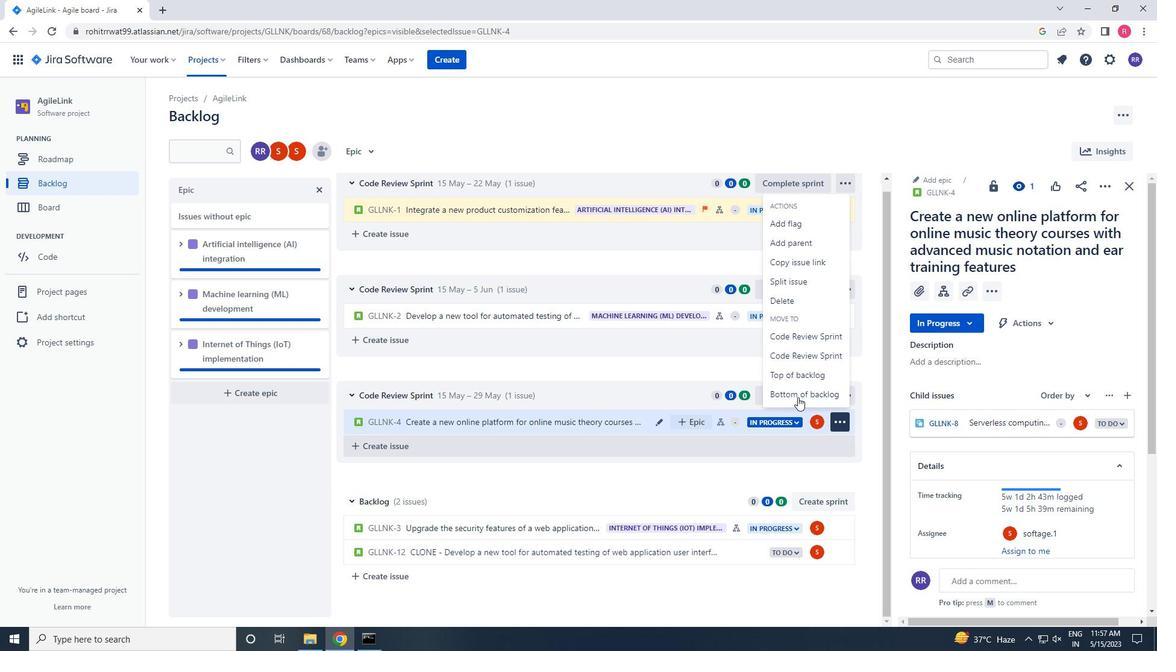 
Action: Mouse pressed left at (798, 385)
Screenshot: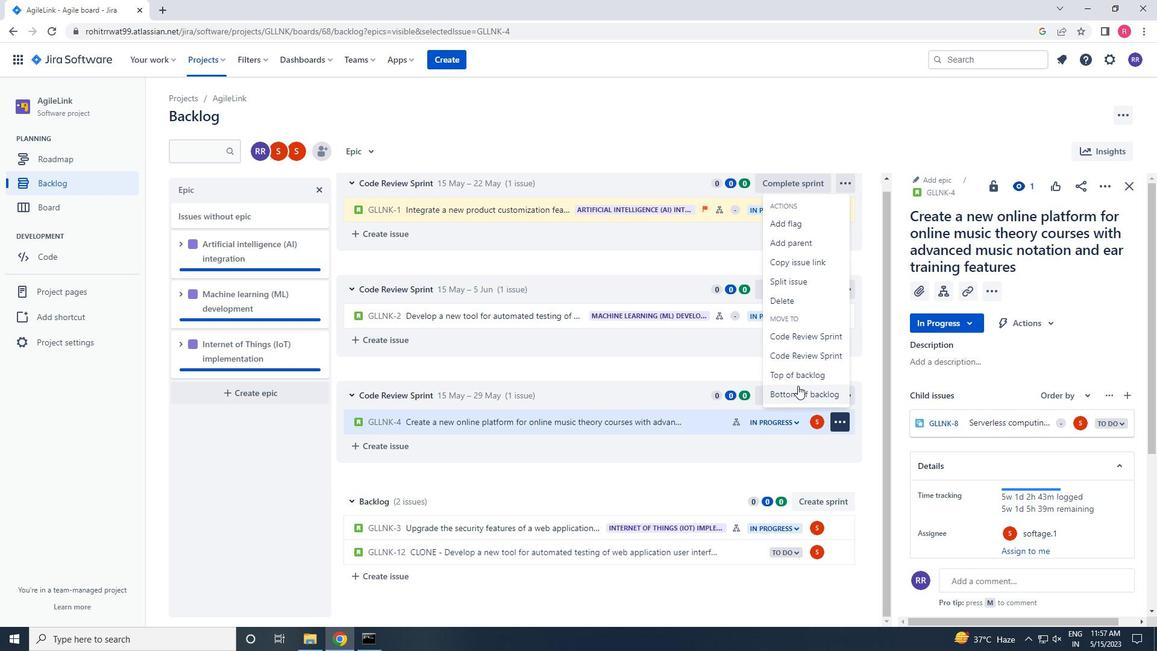 
Action: Mouse moved to (608, 201)
Screenshot: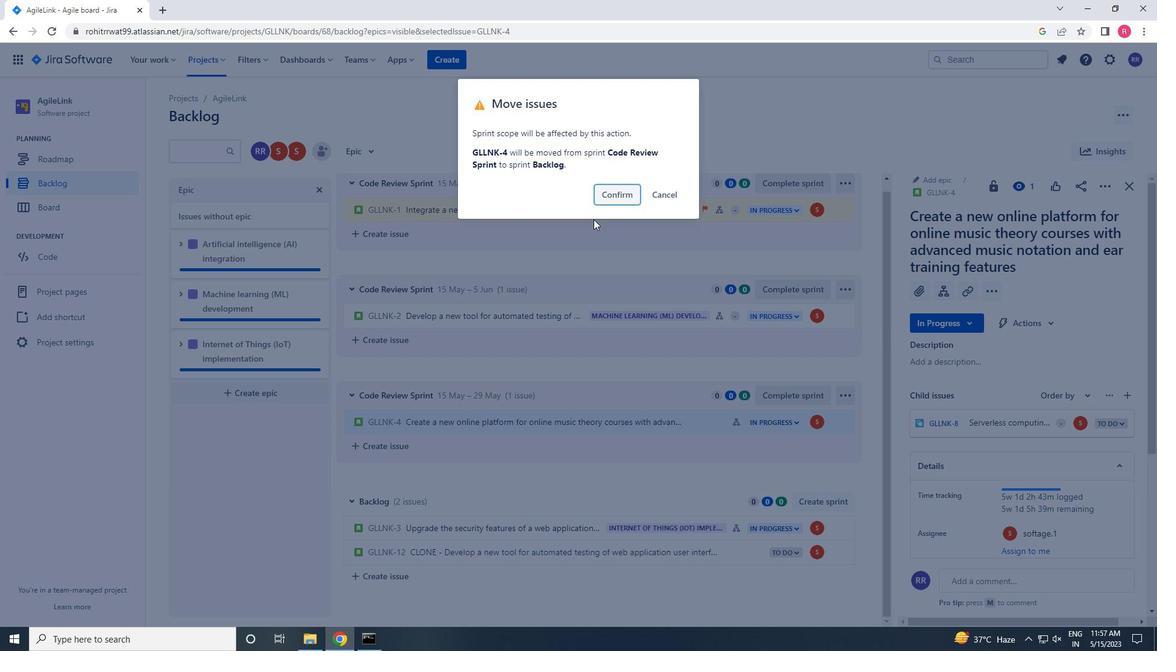 
Action: Mouse pressed left at (608, 201)
Screenshot: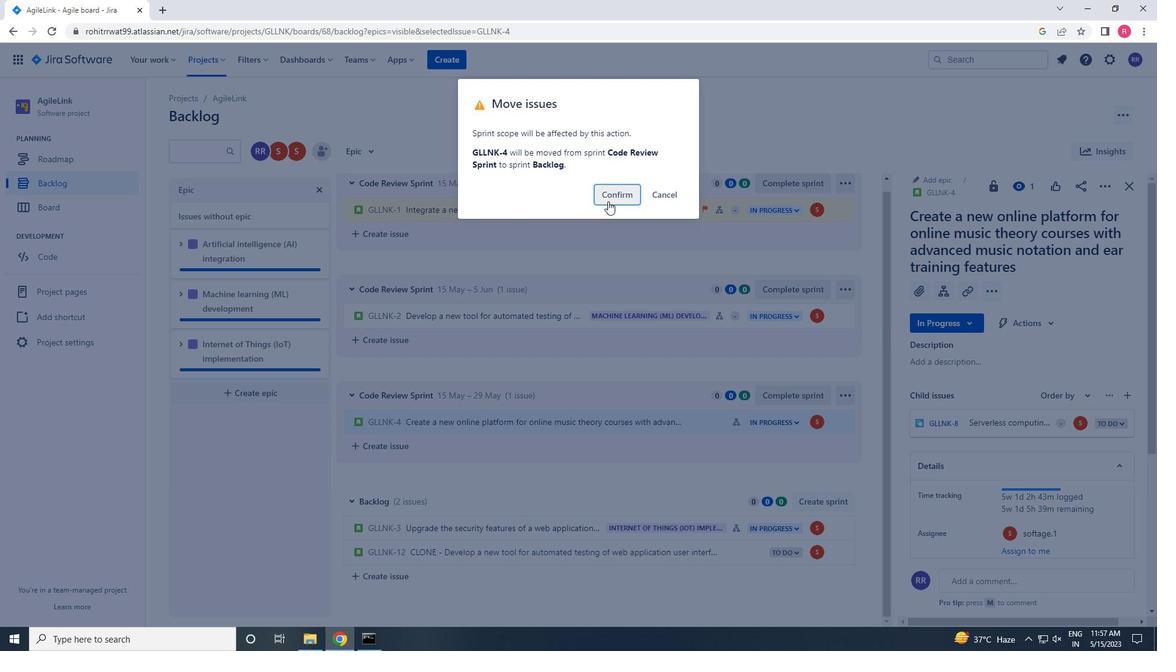 
Action: Mouse moved to (551, 329)
Screenshot: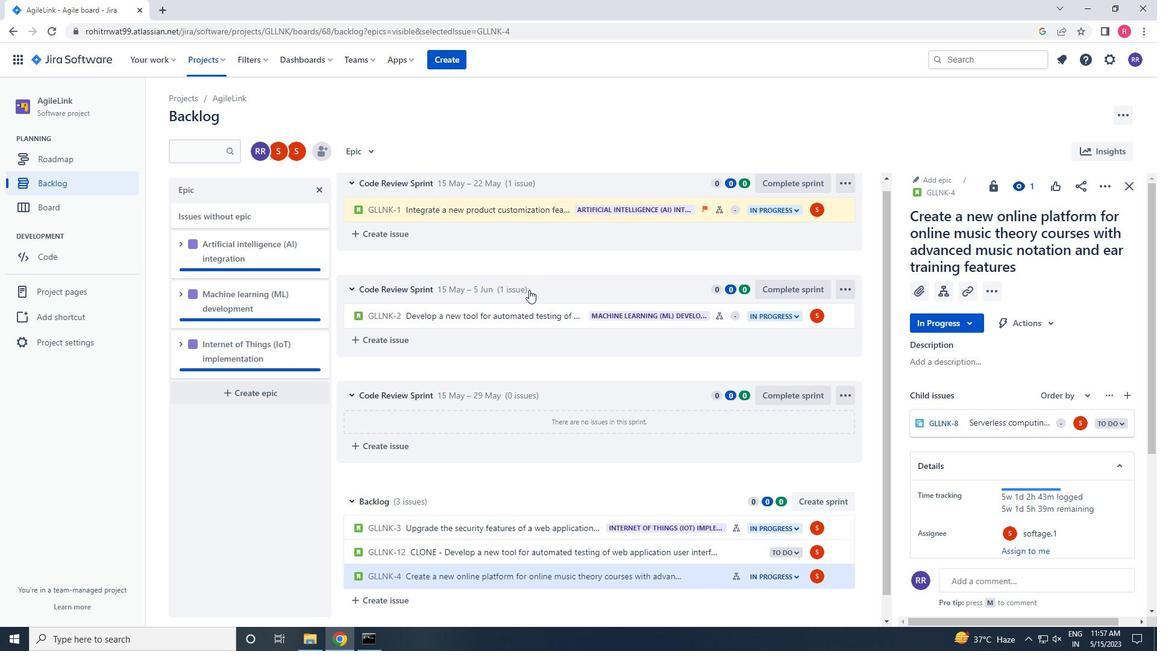 
Action: Mouse scrolled (551, 328) with delta (0, 0)
Screenshot: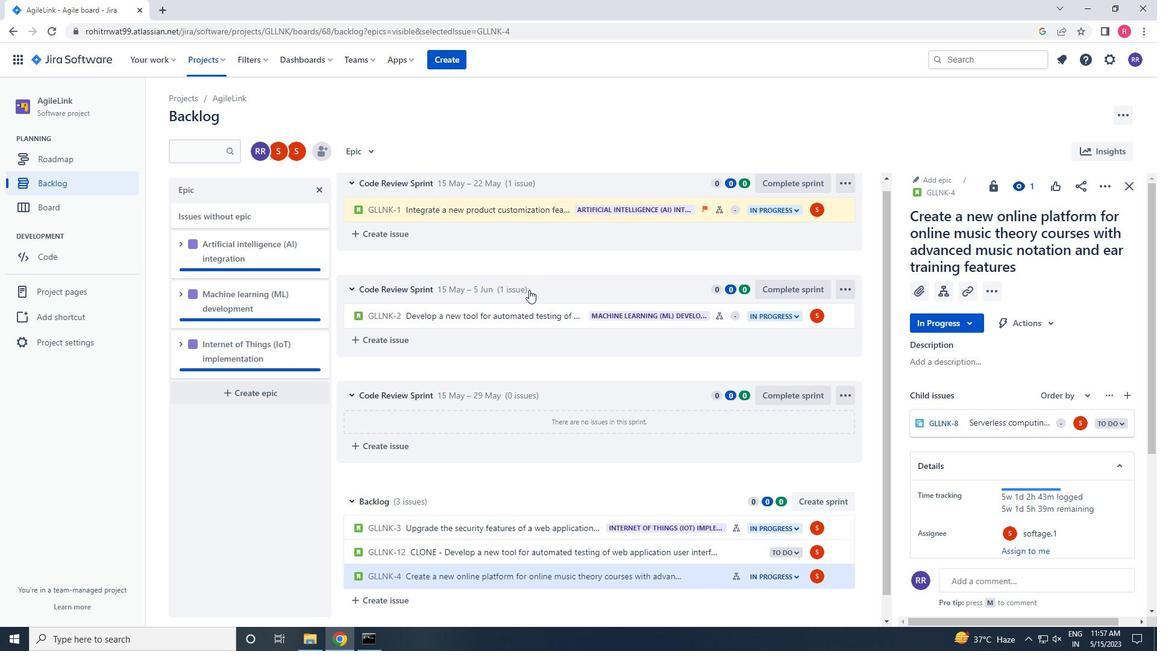 
Action: Mouse moved to (571, 355)
Screenshot: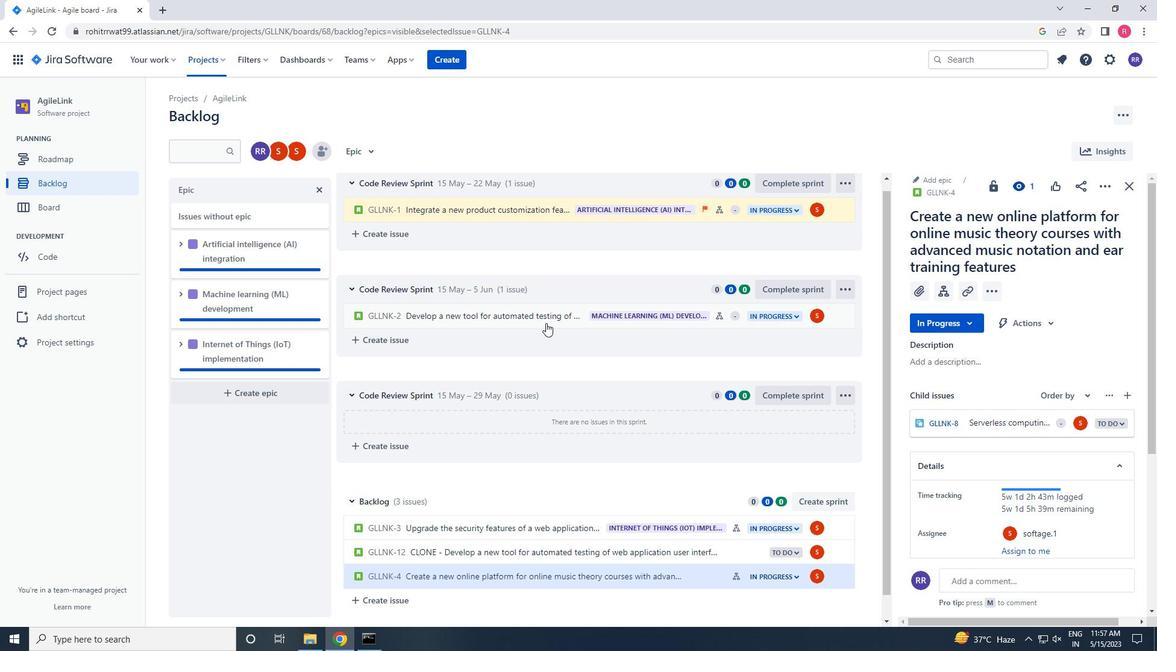 
Action: Mouse scrolled (571, 355) with delta (0, 0)
Screenshot: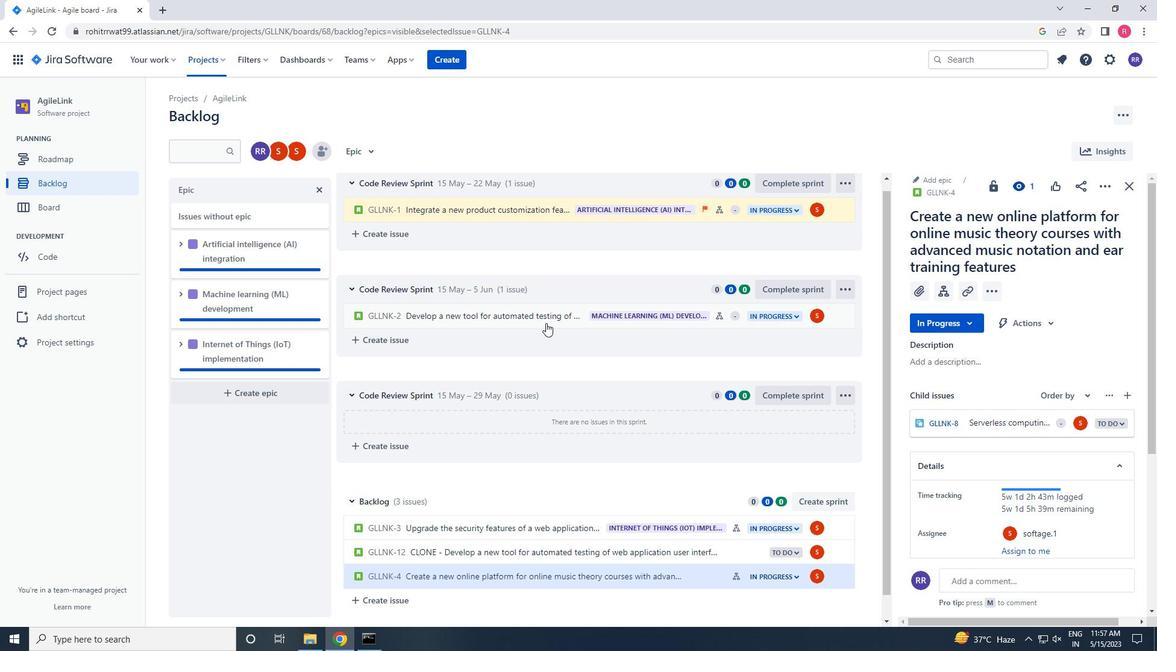 
Action: Mouse moved to (574, 360)
Screenshot: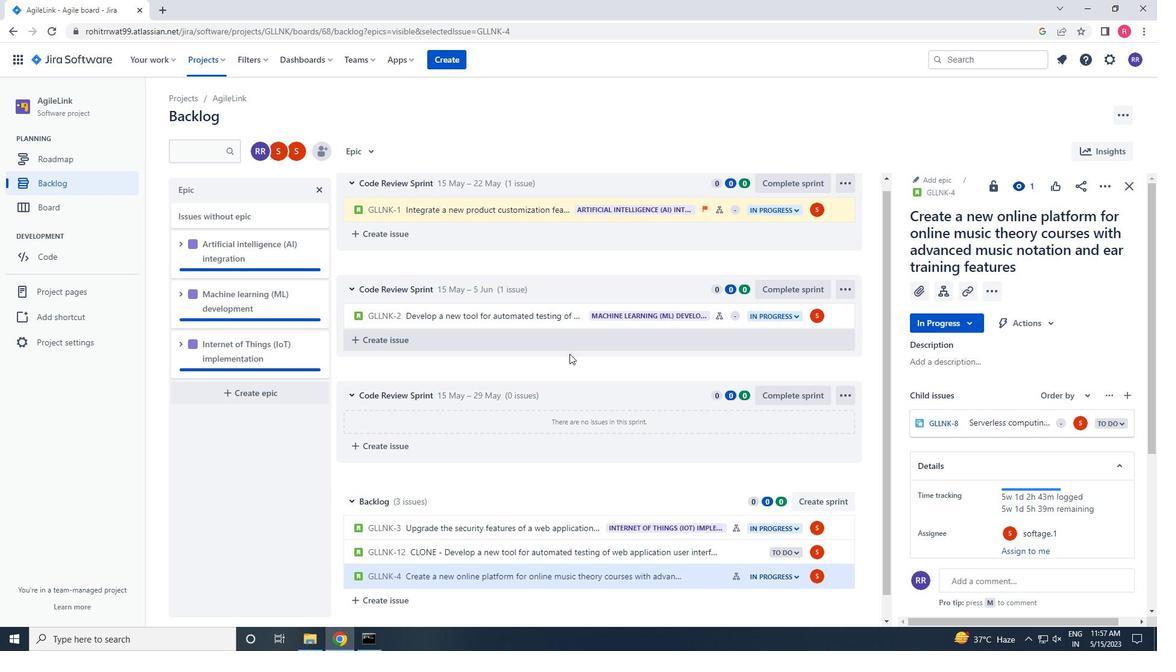 
Action: Mouse scrolled (574, 359) with delta (0, 0)
Screenshot: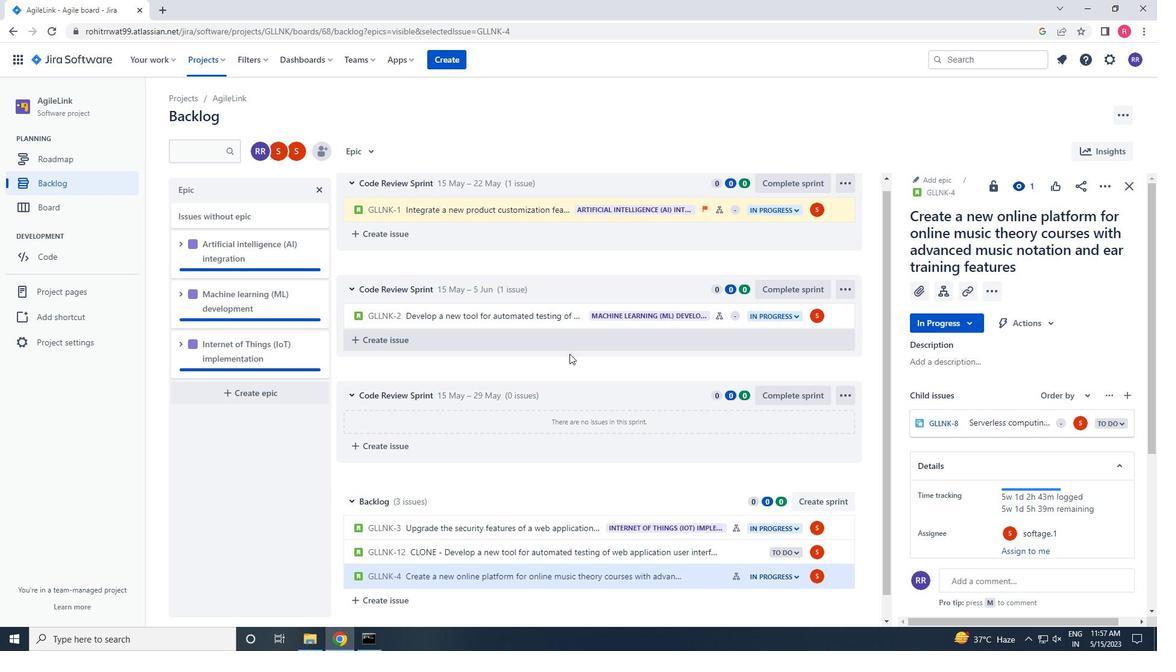 
Action: Mouse moved to (578, 364)
Screenshot: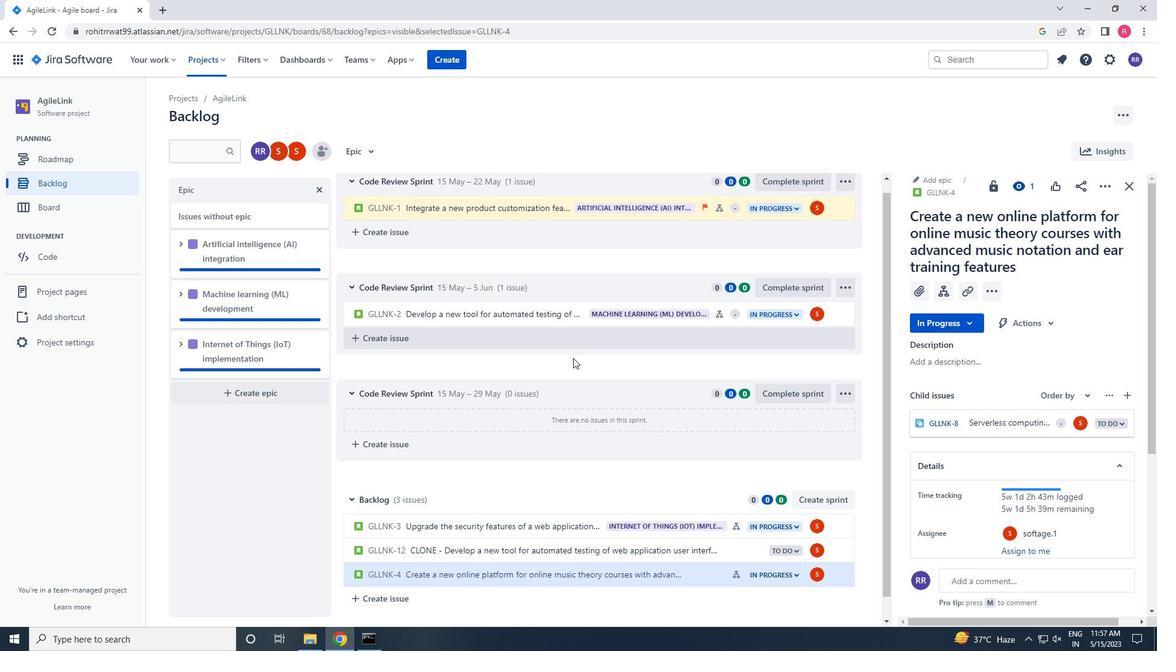 
Action: Mouse scrolled (578, 364) with delta (0, 0)
Screenshot: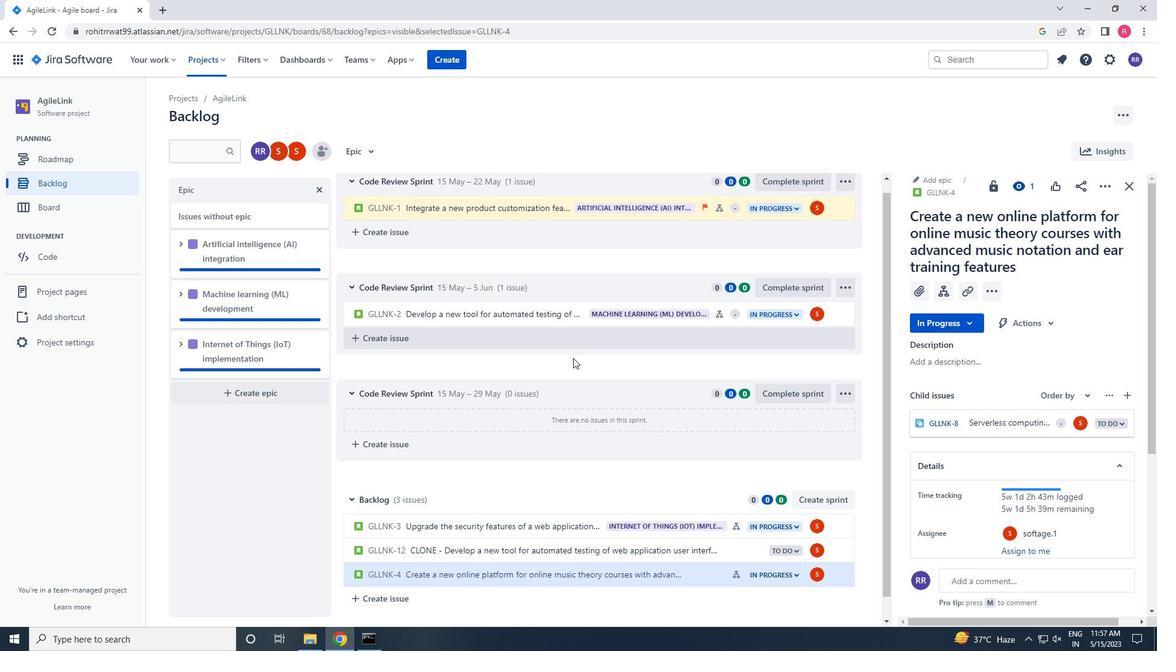 
Action: Mouse moved to (695, 550)
Screenshot: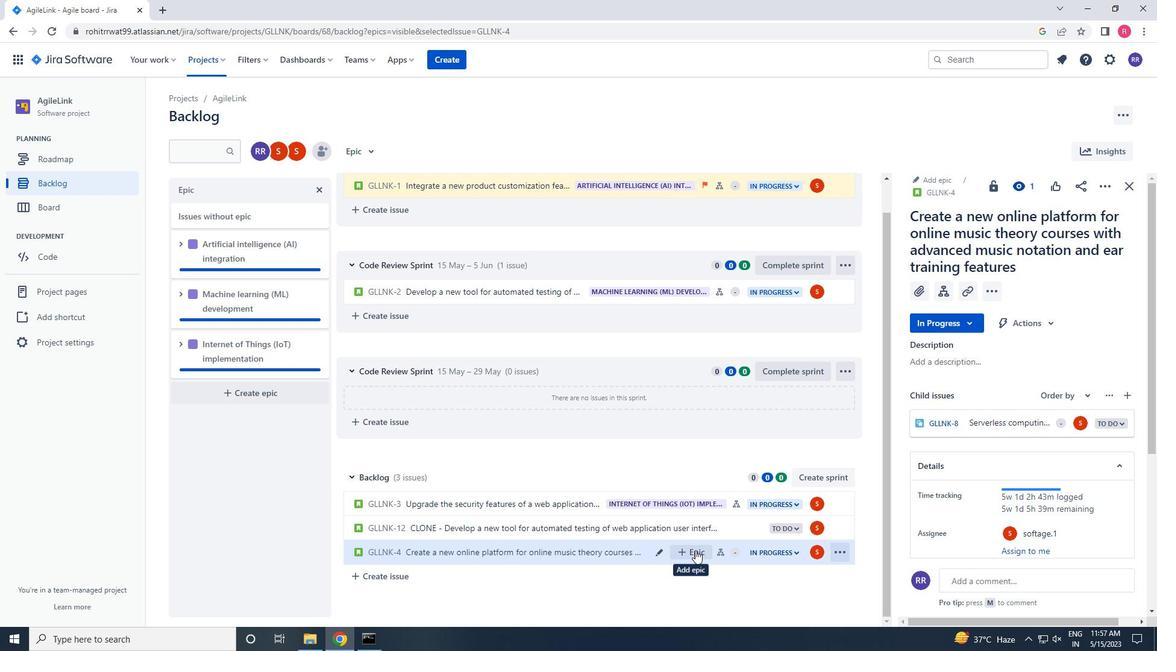 
Action: Mouse pressed left at (695, 550)
Screenshot: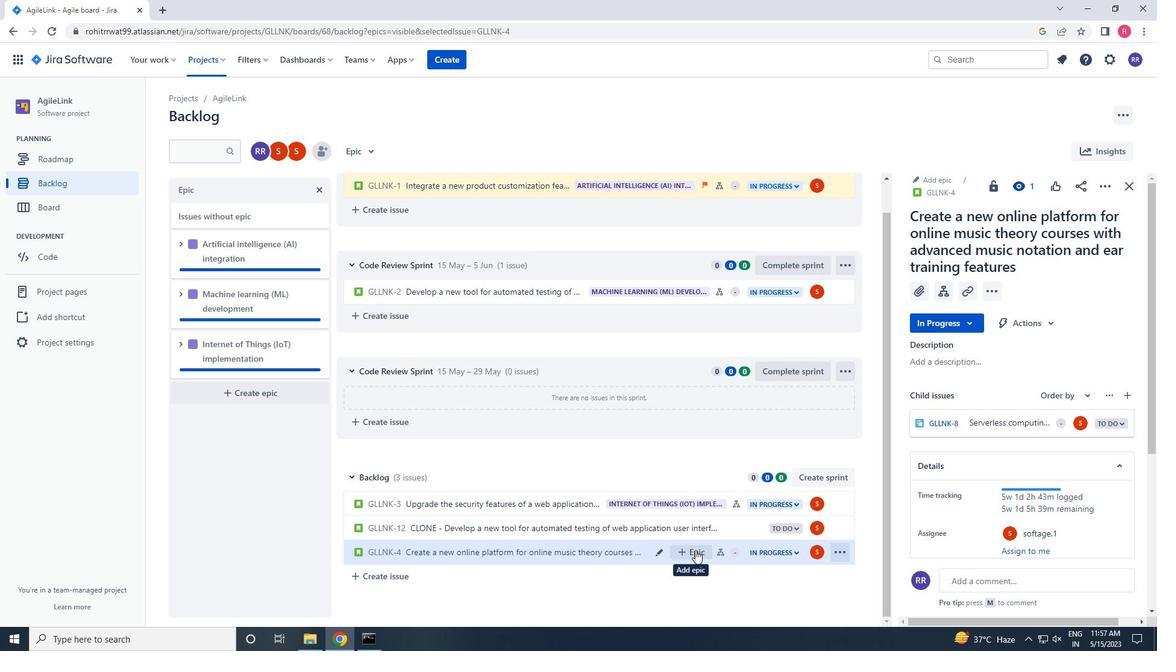 
Action: Mouse moved to (630, 476)
Screenshot: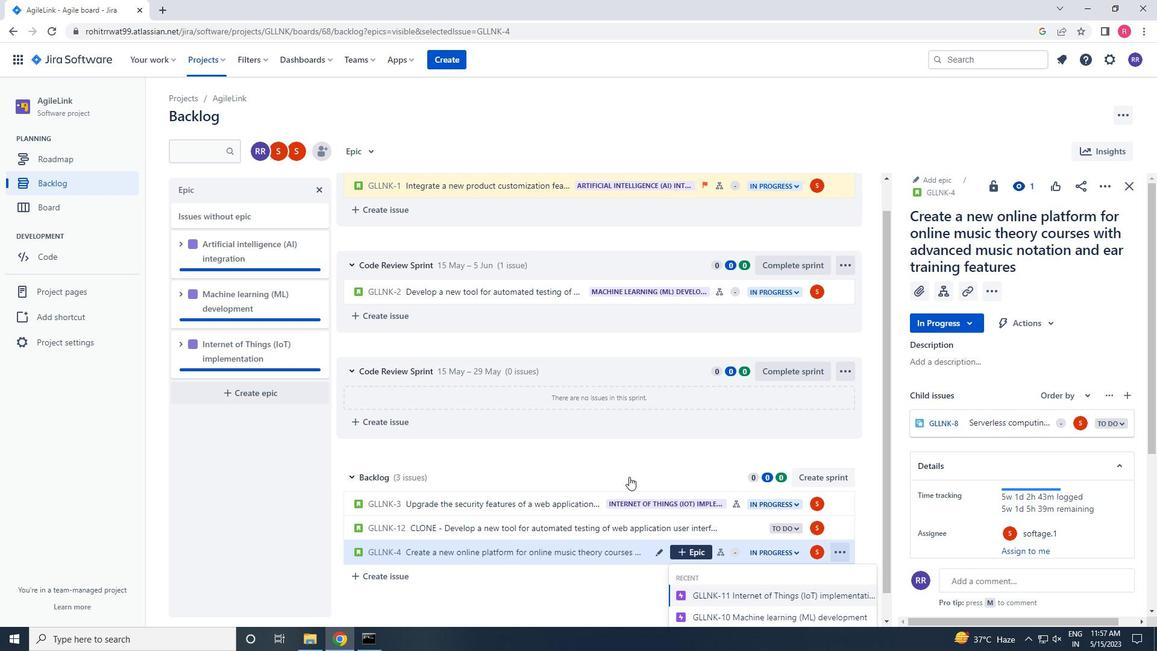 
Action: Mouse scrolled (630, 476) with delta (0, 0)
Screenshot: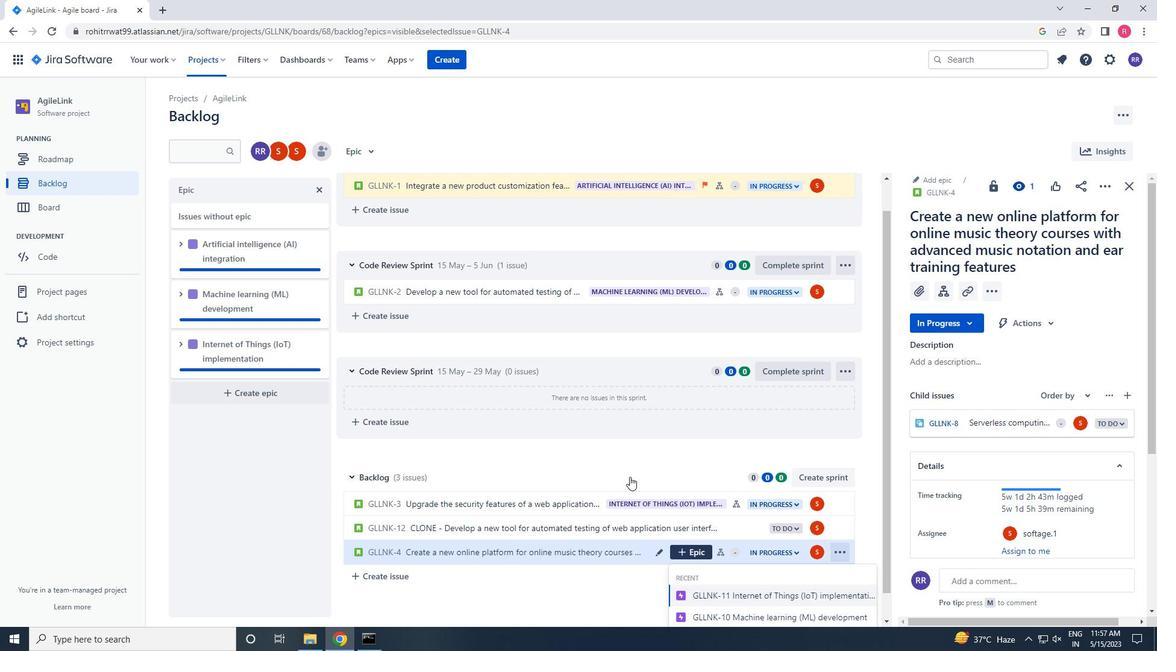 
Action: Mouse scrolled (630, 476) with delta (0, 0)
Screenshot: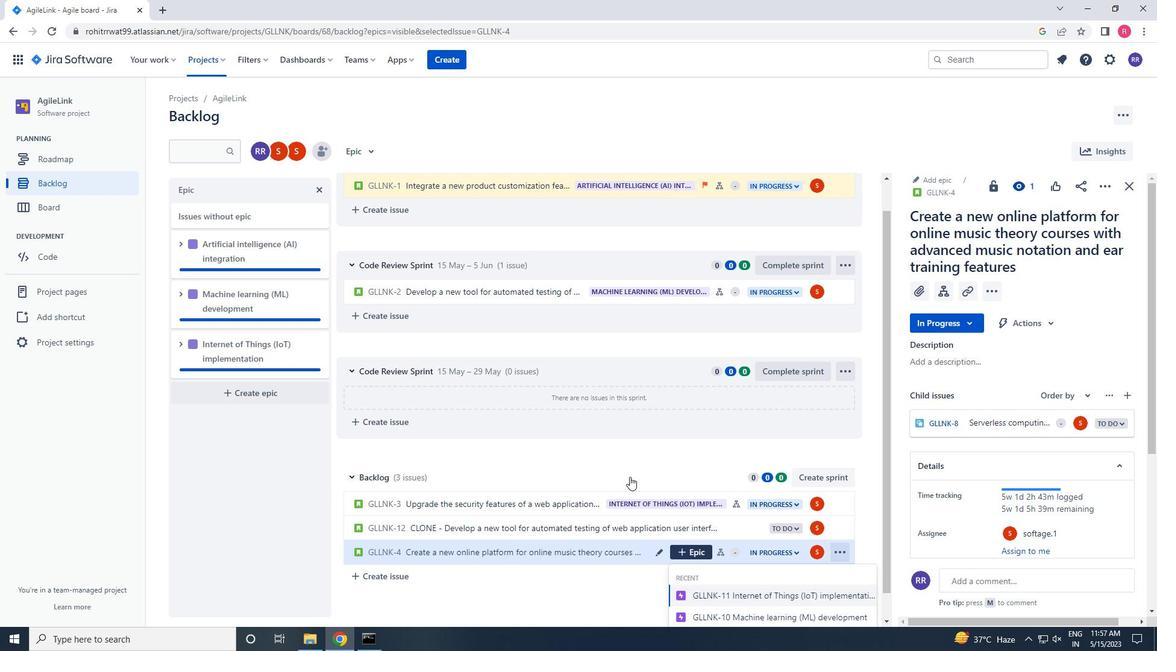
Action: Mouse scrolled (630, 476) with delta (0, 0)
Screenshot: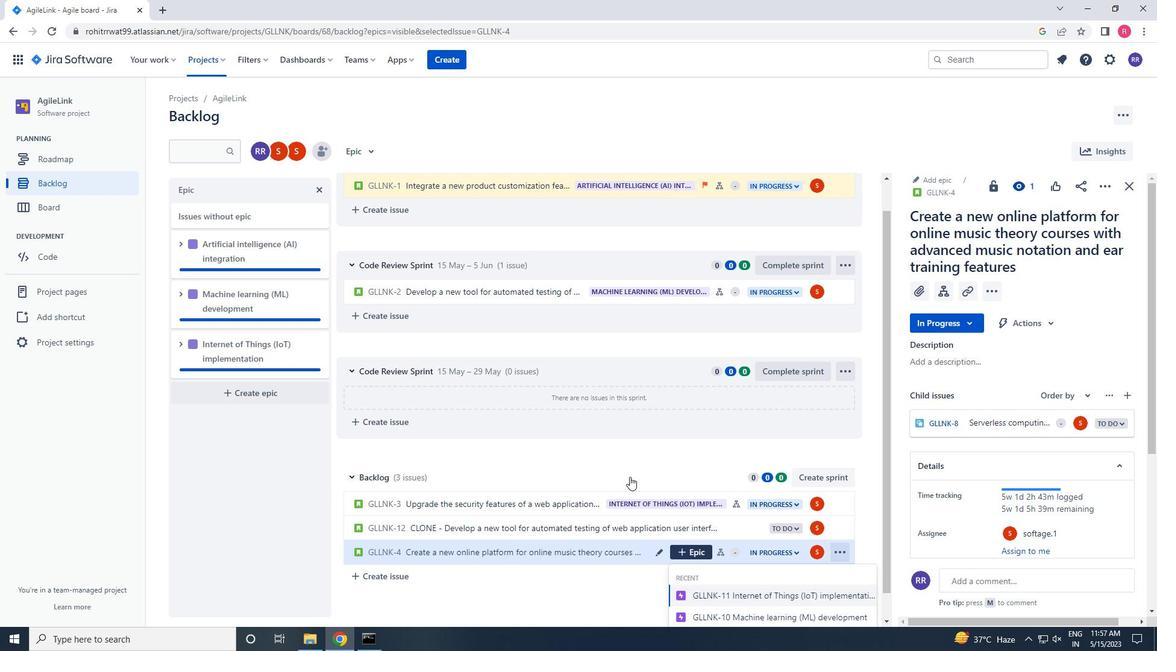
Action: Mouse moved to (630, 476)
Screenshot: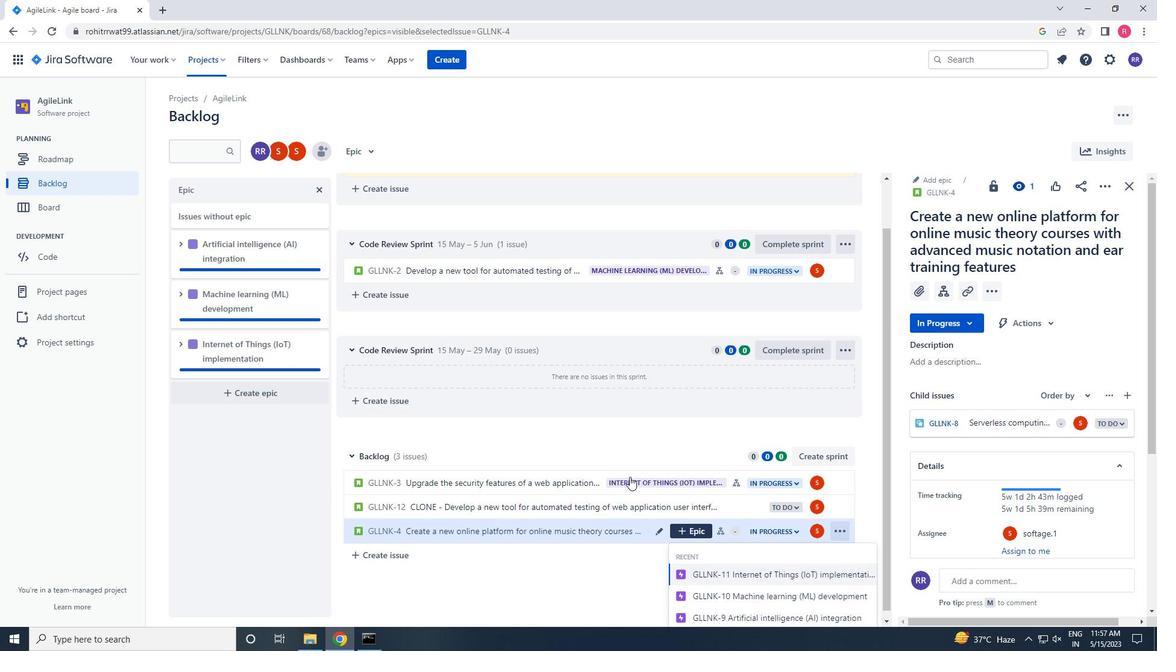 
Action: Mouse scrolled (630, 475) with delta (0, 0)
Screenshot: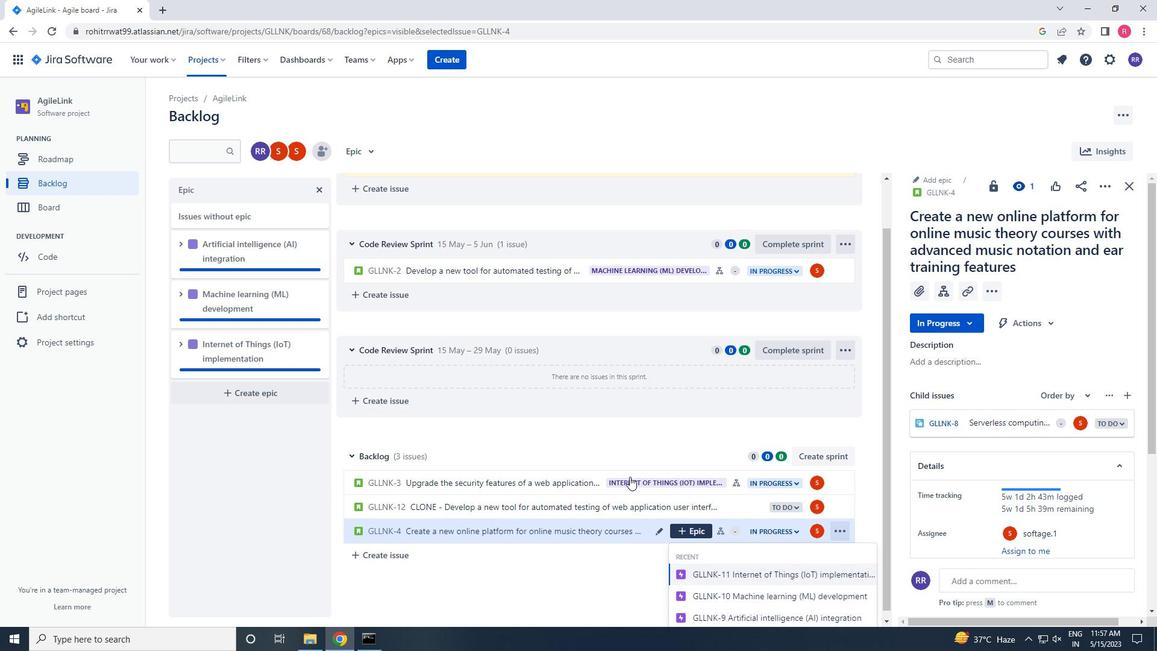 
Action: Mouse moved to (717, 602)
Screenshot: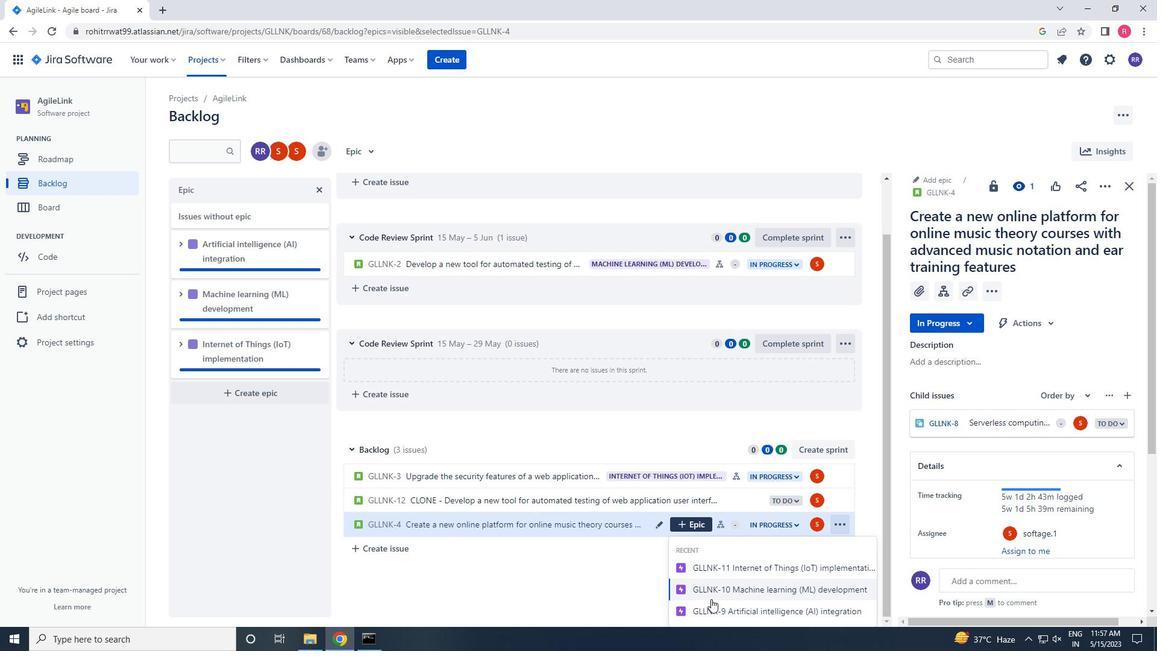 
Action: Mouse pressed left at (717, 602)
Screenshot: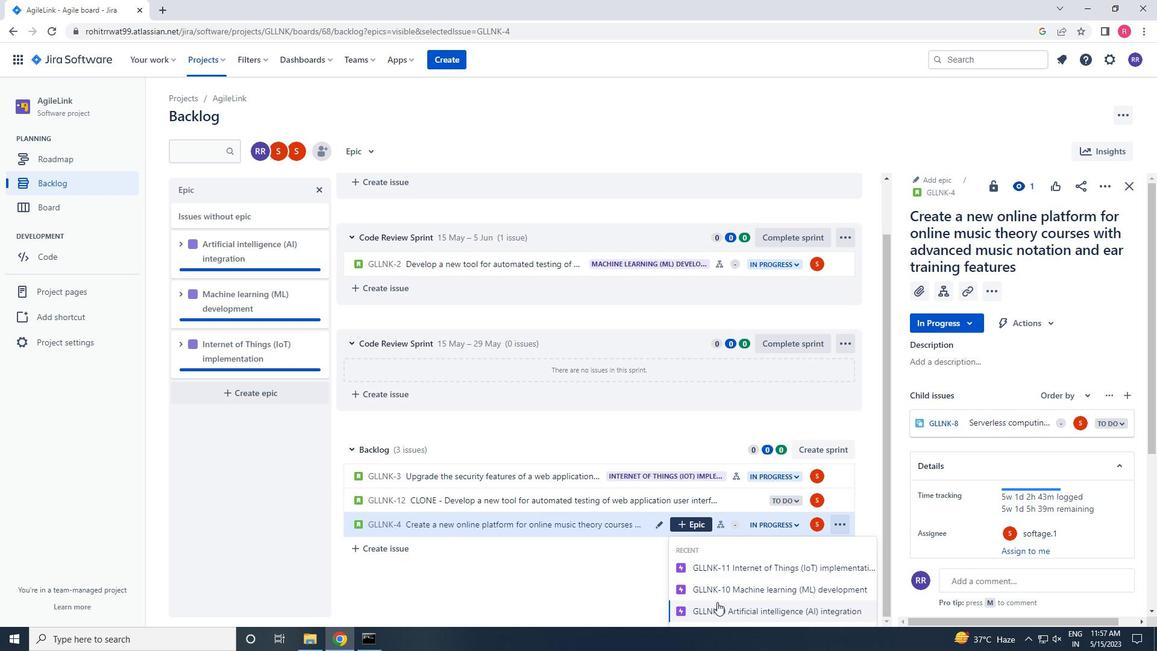 
Action: Mouse moved to (792, 553)
Screenshot: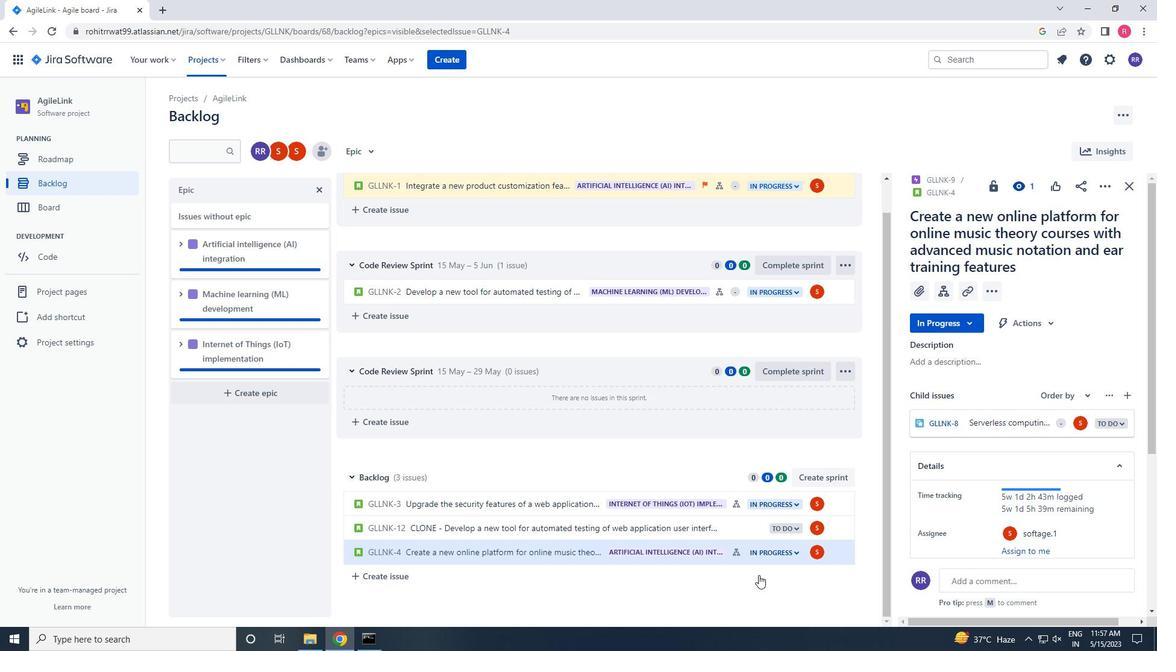 
